 Task: Create a due date automation trigger when advanced on, 2 days after a card is due add dates due in between 1 and 5 working days at 11:00 AM.
Action: Mouse moved to (935, 281)
Screenshot: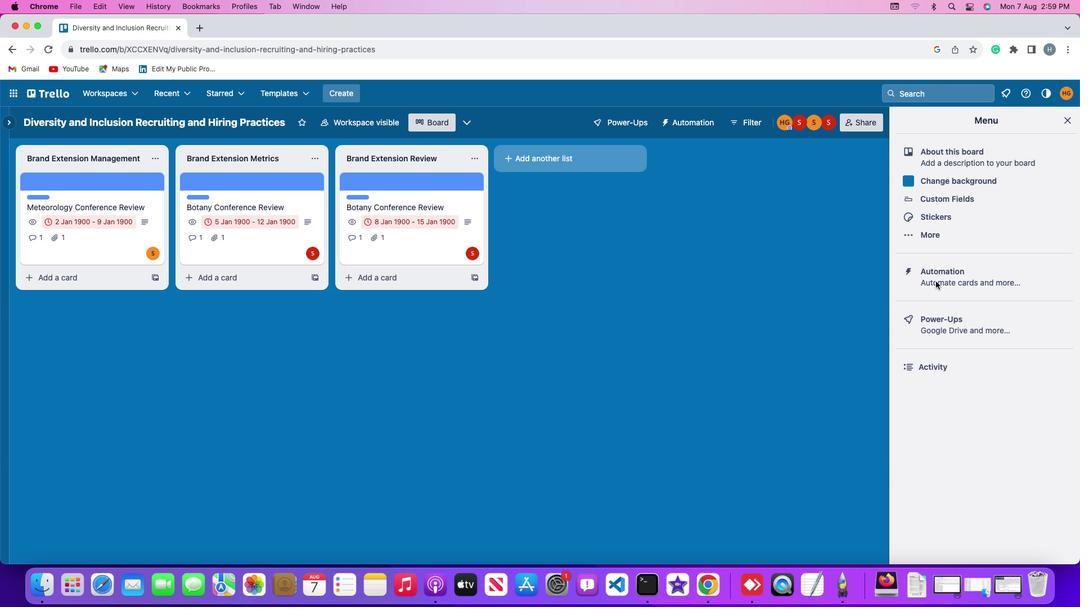 
Action: Mouse pressed left at (935, 281)
Screenshot: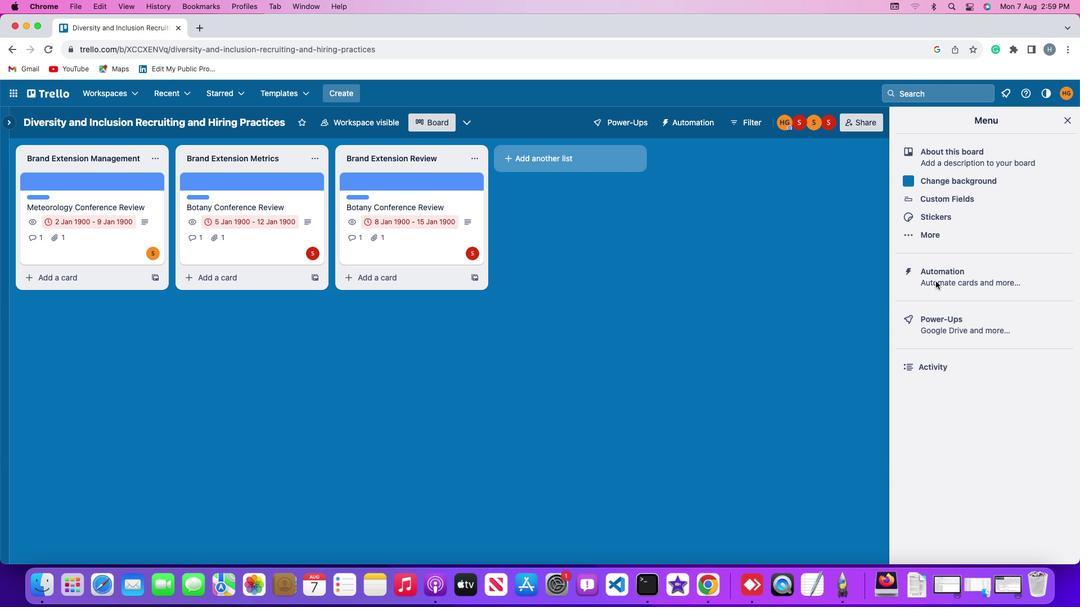 
Action: Mouse pressed left at (935, 281)
Screenshot: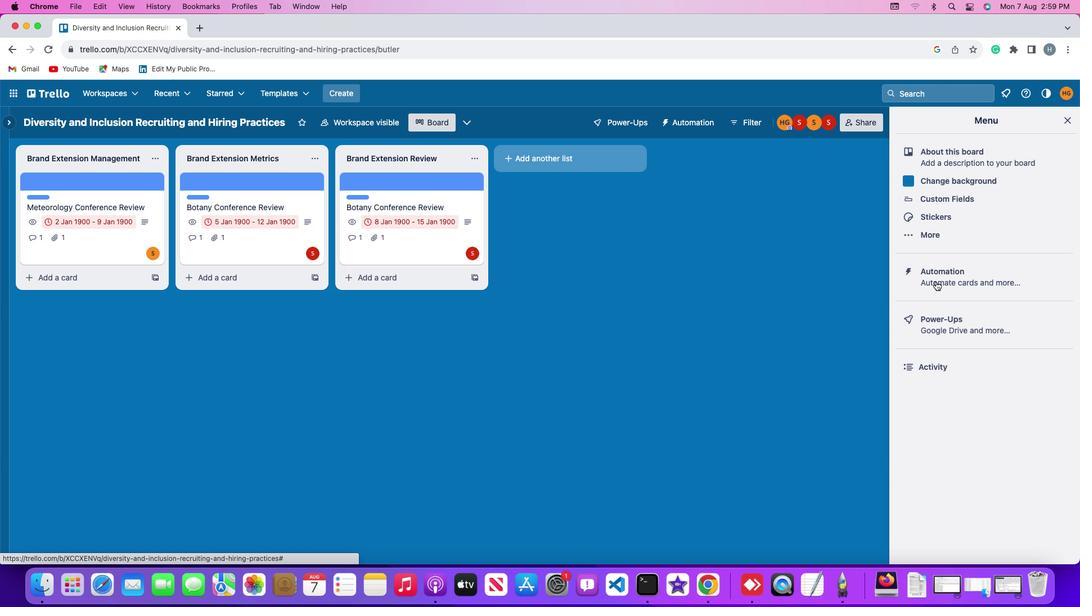 
Action: Mouse moved to (64, 263)
Screenshot: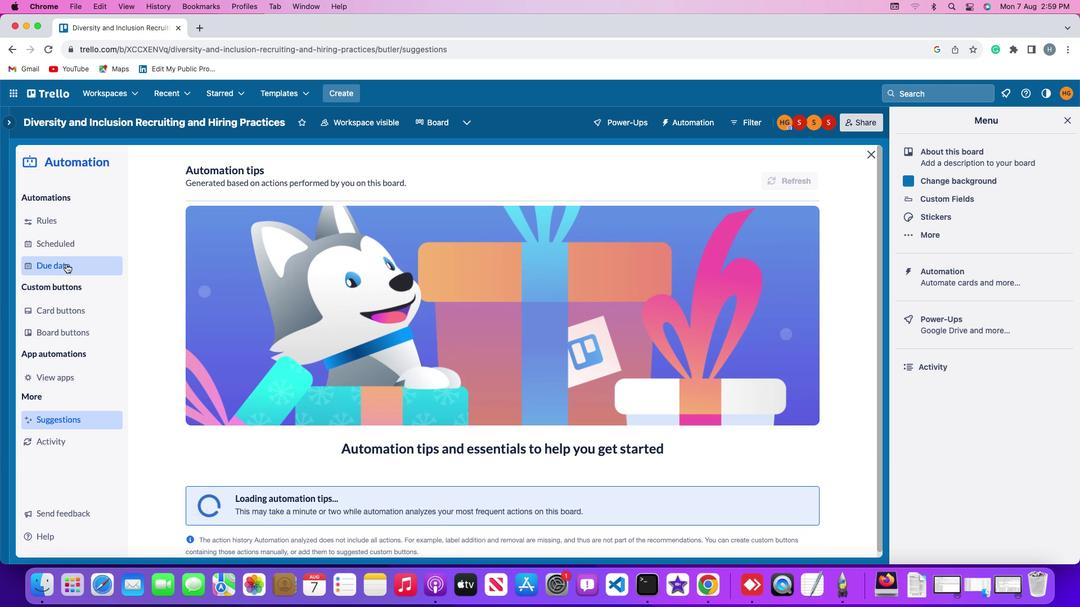 
Action: Mouse pressed left at (64, 263)
Screenshot: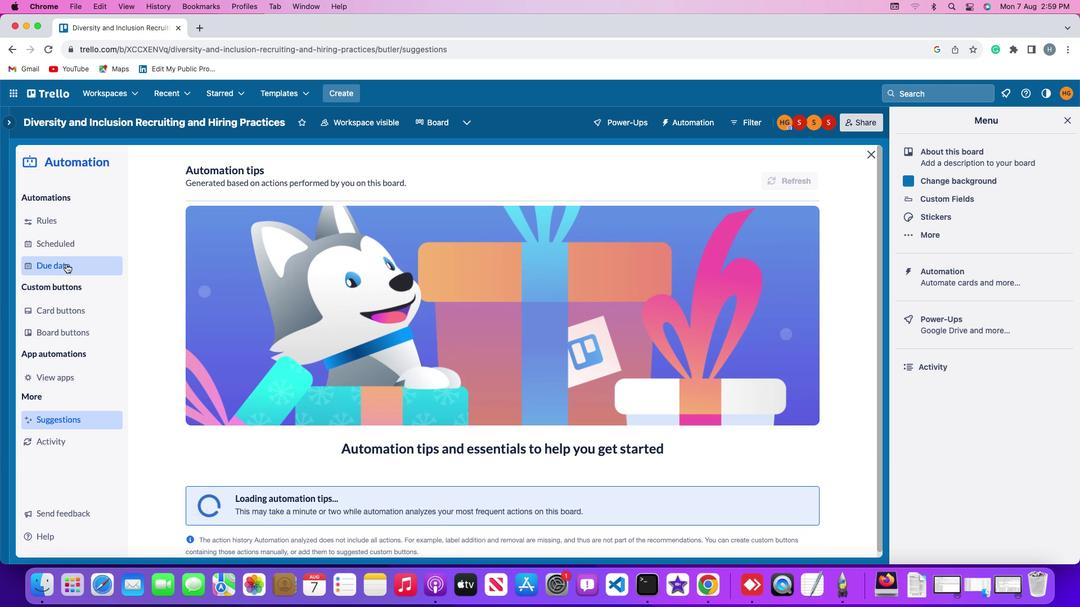 
Action: Mouse moved to (779, 173)
Screenshot: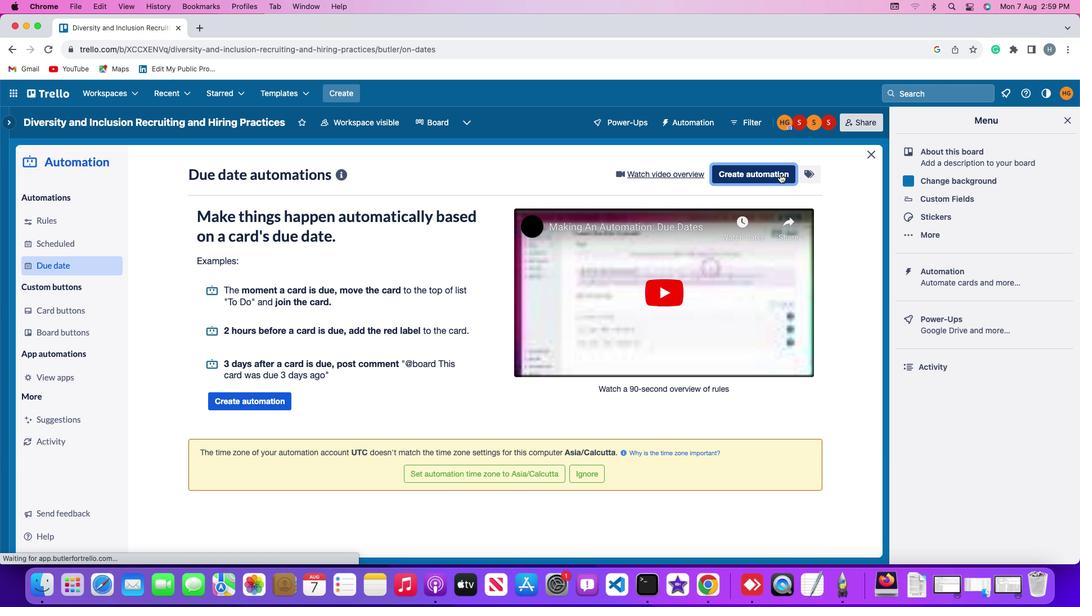
Action: Mouse pressed left at (779, 173)
Screenshot: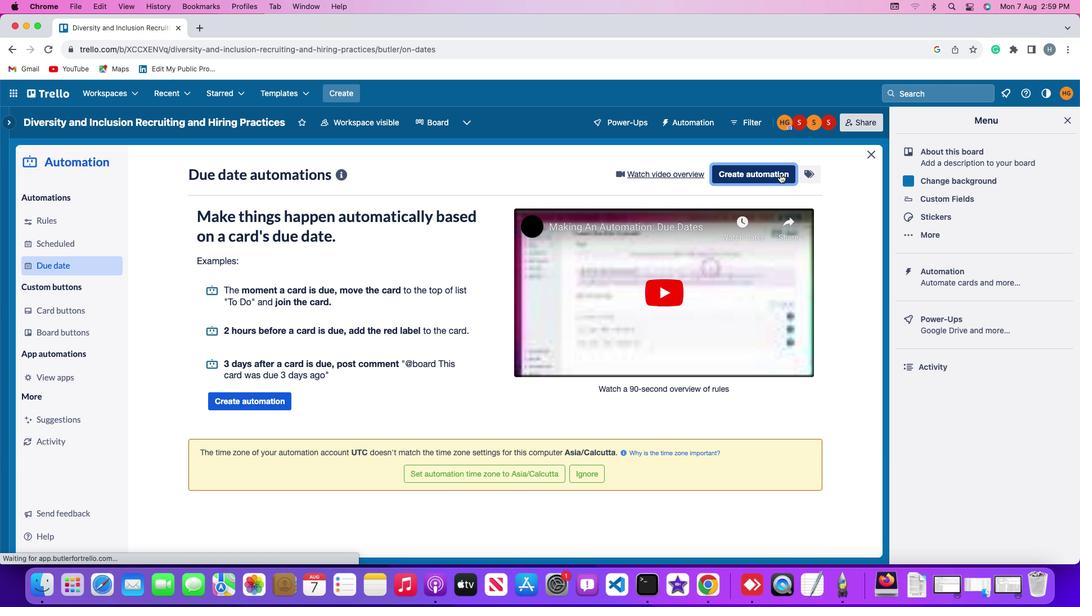 
Action: Mouse moved to (420, 288)
Screenshot: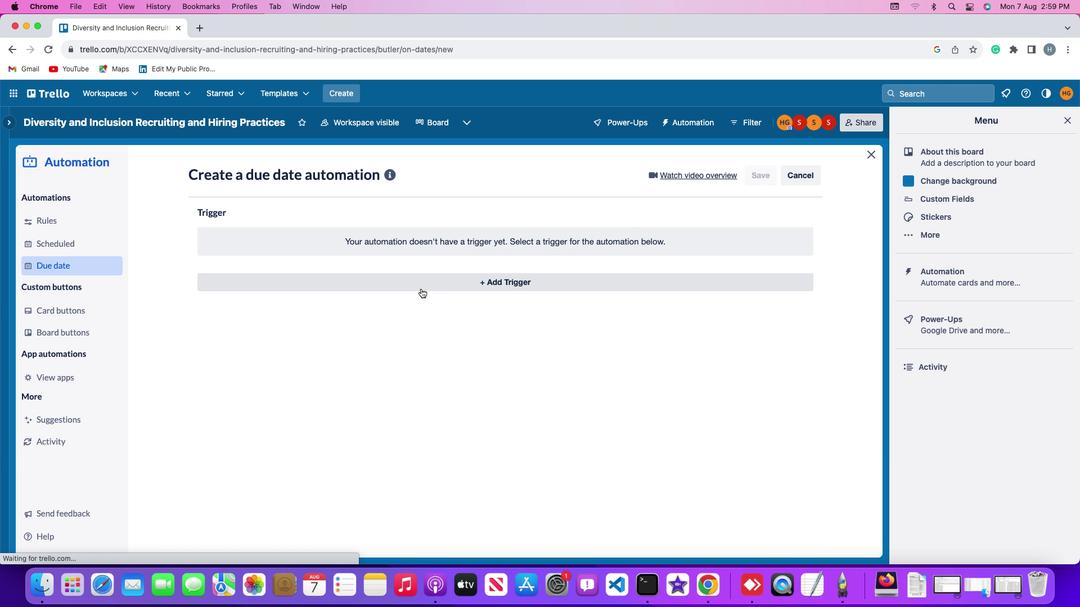 
Action: Mouse pressed left at (420, 288)
Screenshot: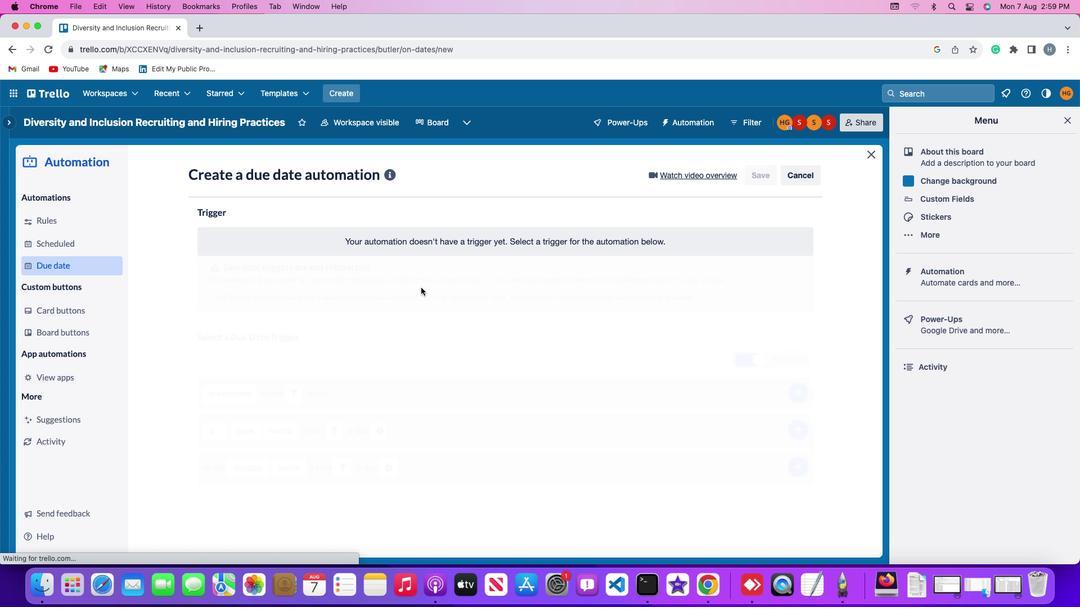
Action: Mouse moved to (220, 450)
Screenshot: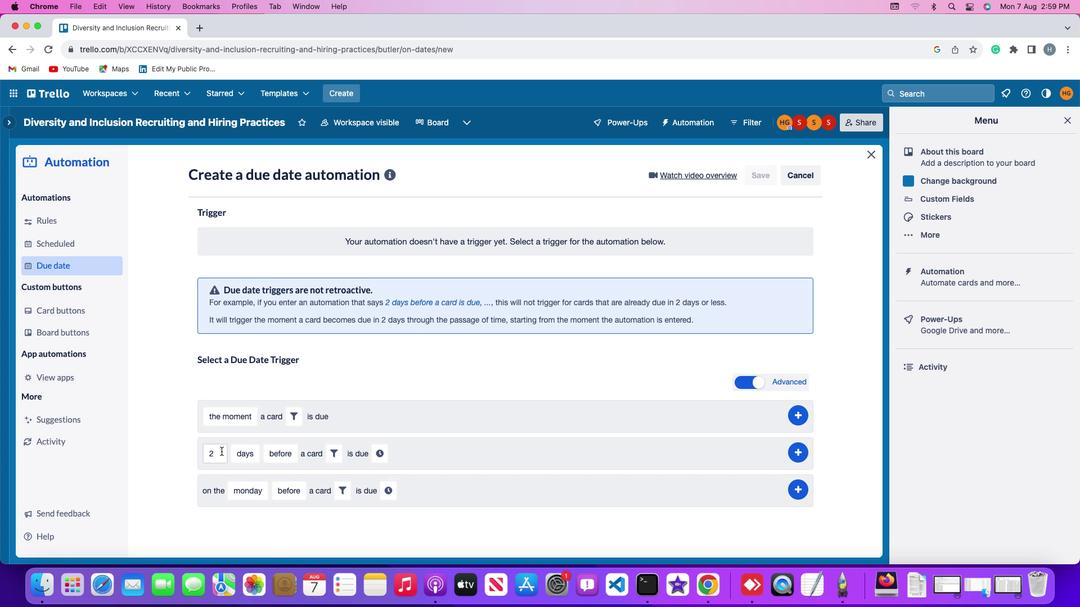 
Action: Mouse pressed left at (220, 450)
Screenshot: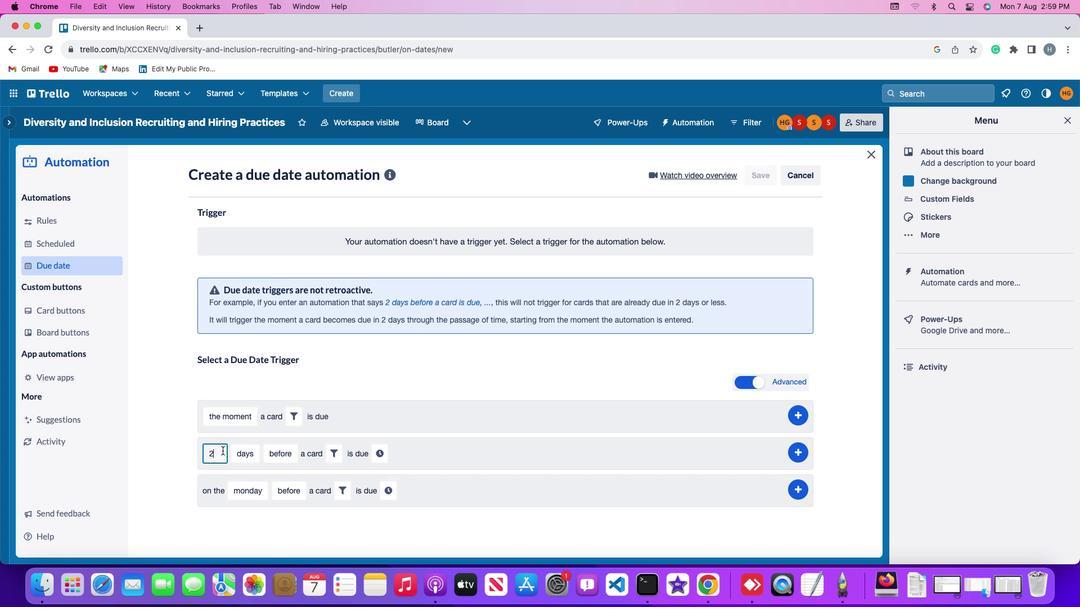 
Action: Mouse moved to (222, 450)
Screenshot: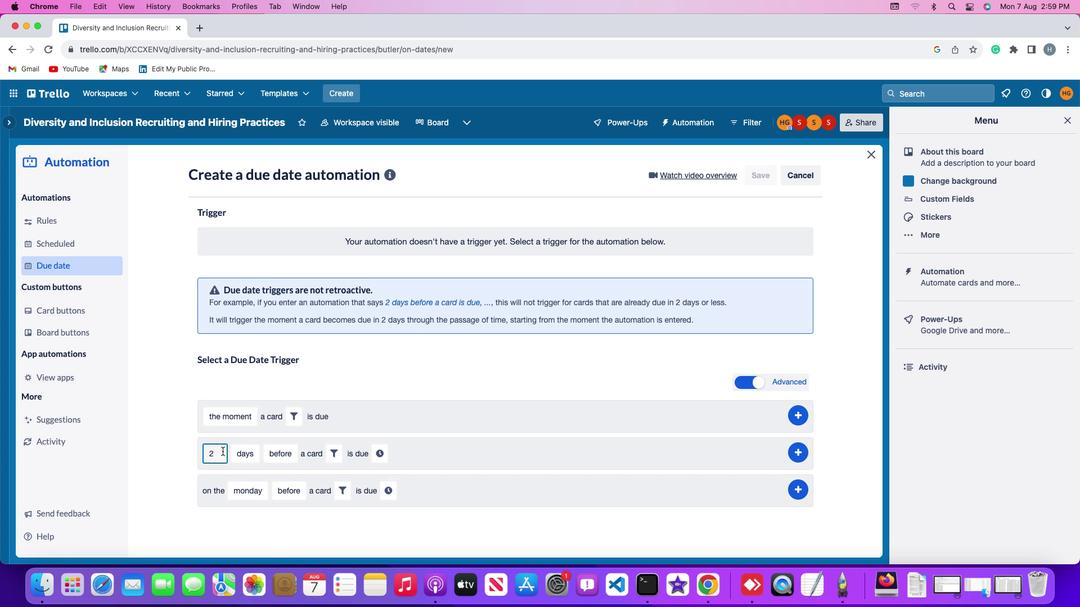 
Action: Key pressed Key.backspace
Screenshot: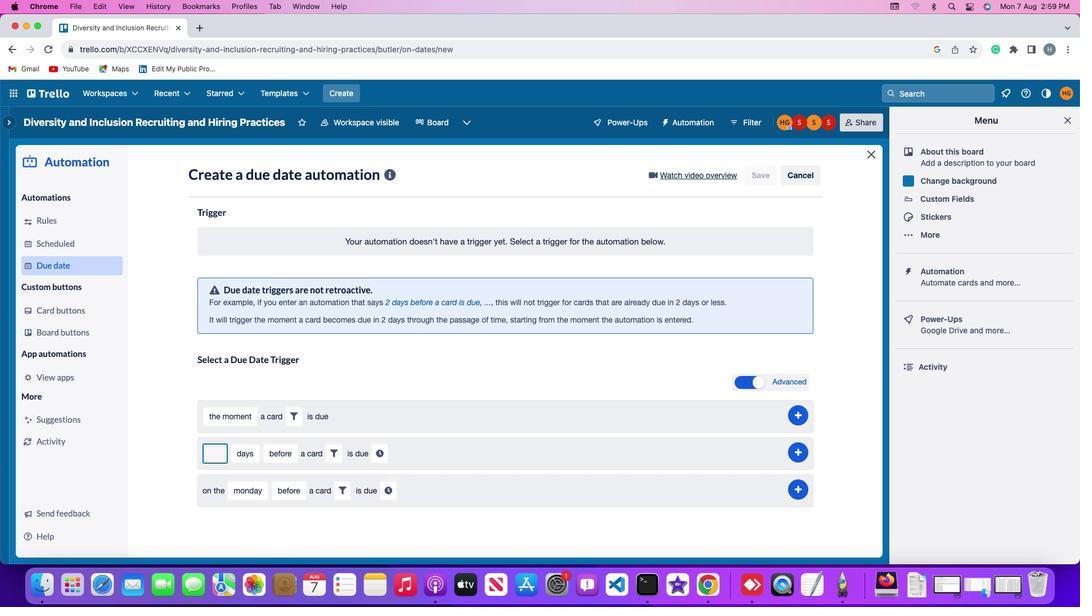 
Action: Mouse moved to (222, 450)
Screenshot: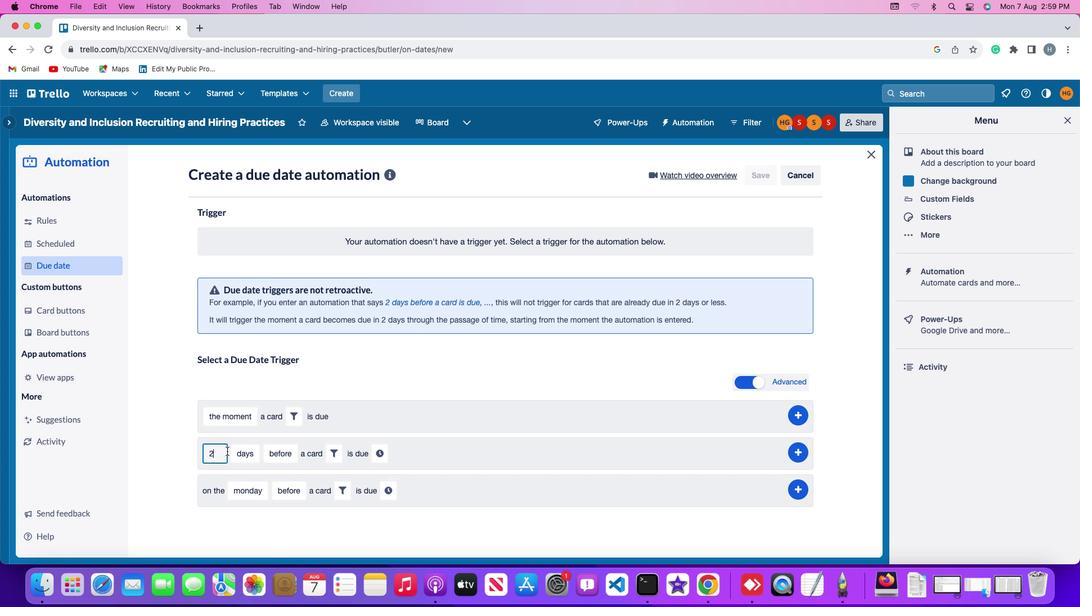 
Action: Key pressed '2'
Screenshot: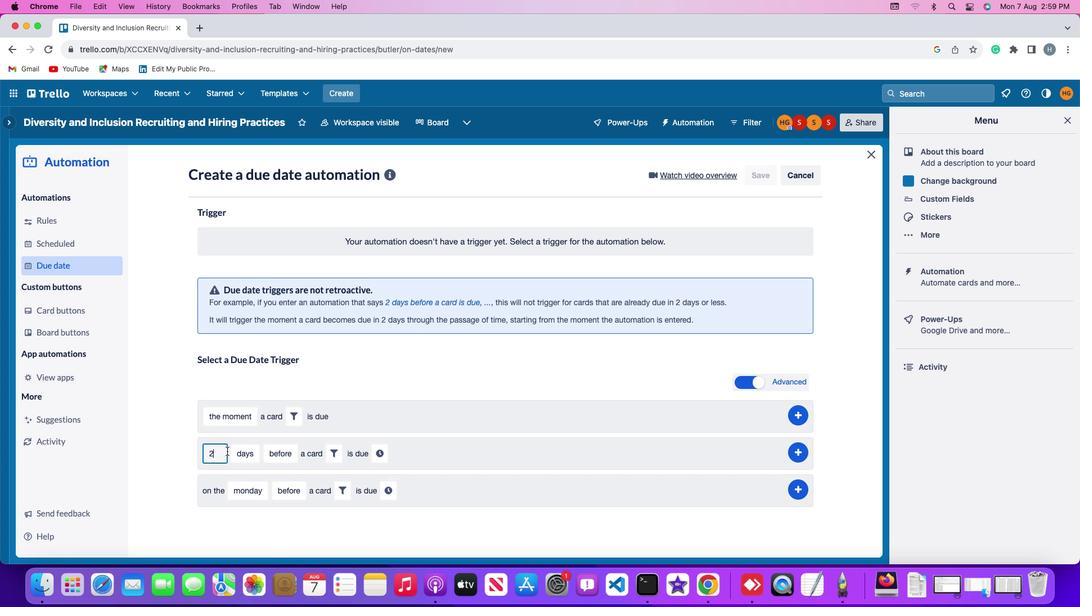 
Action: Mouse moved to (253, 452)
Screenshot: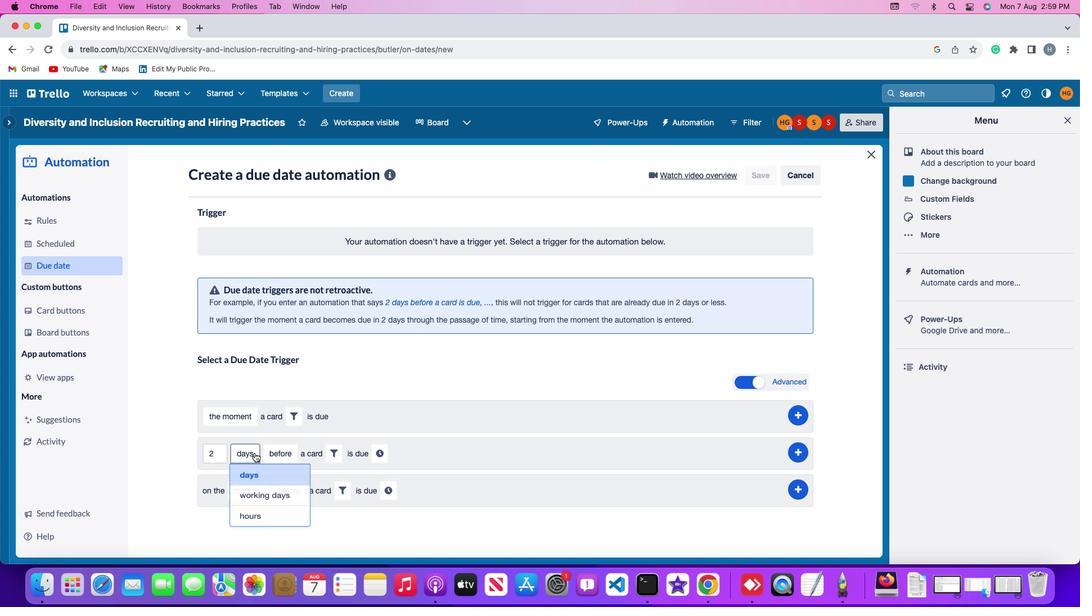 
Action: Mouse pressed left at (253, 452)
Screenshot: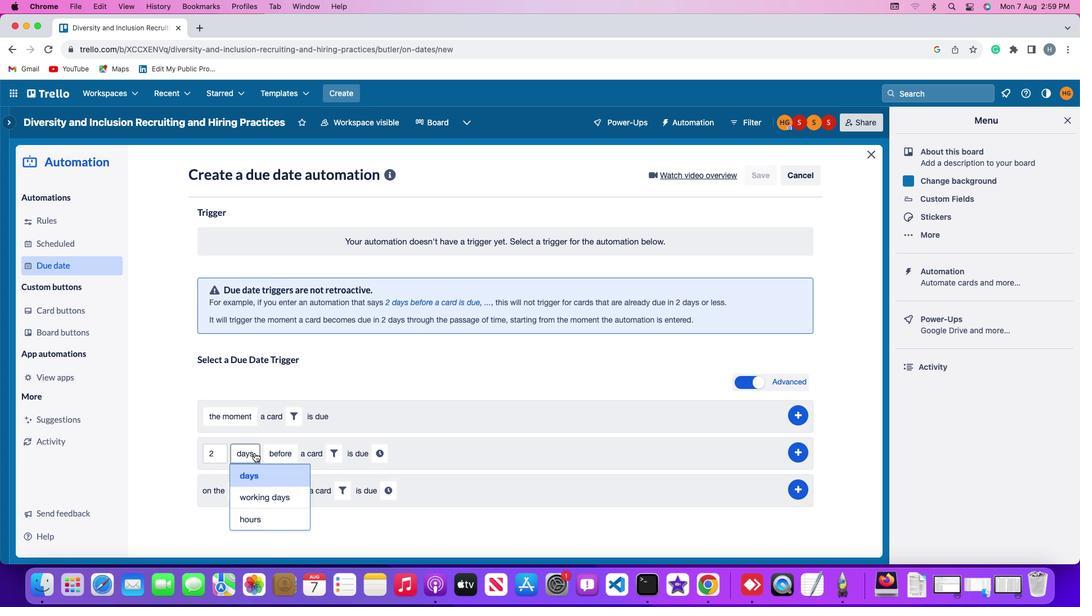 
Action: Mouse moved to (253, 472)
Screenshot: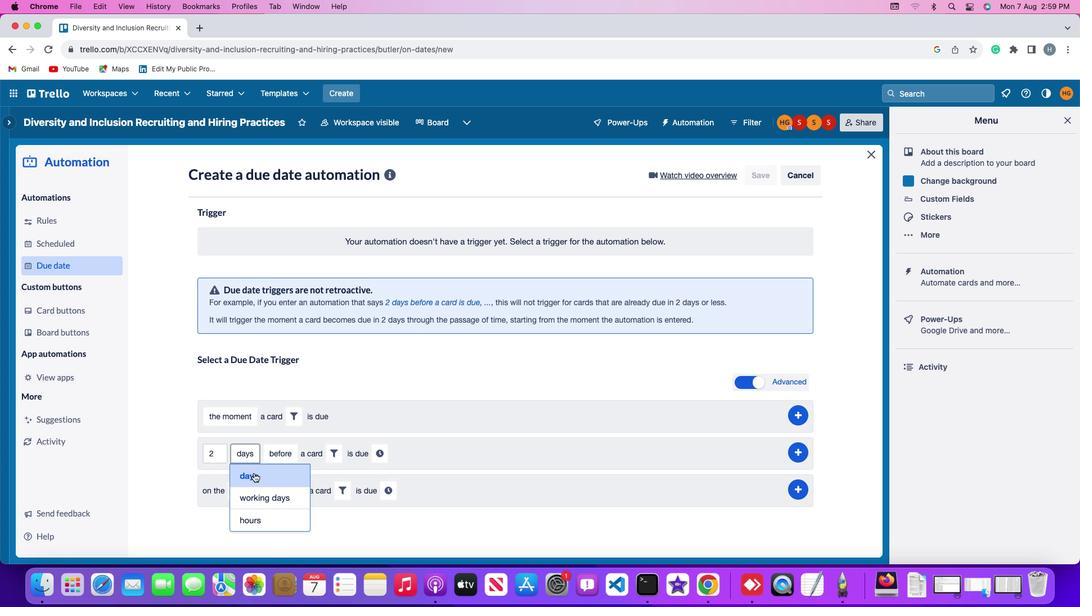 
Action: Mouse pressed left at (253, 472)
Screenshot: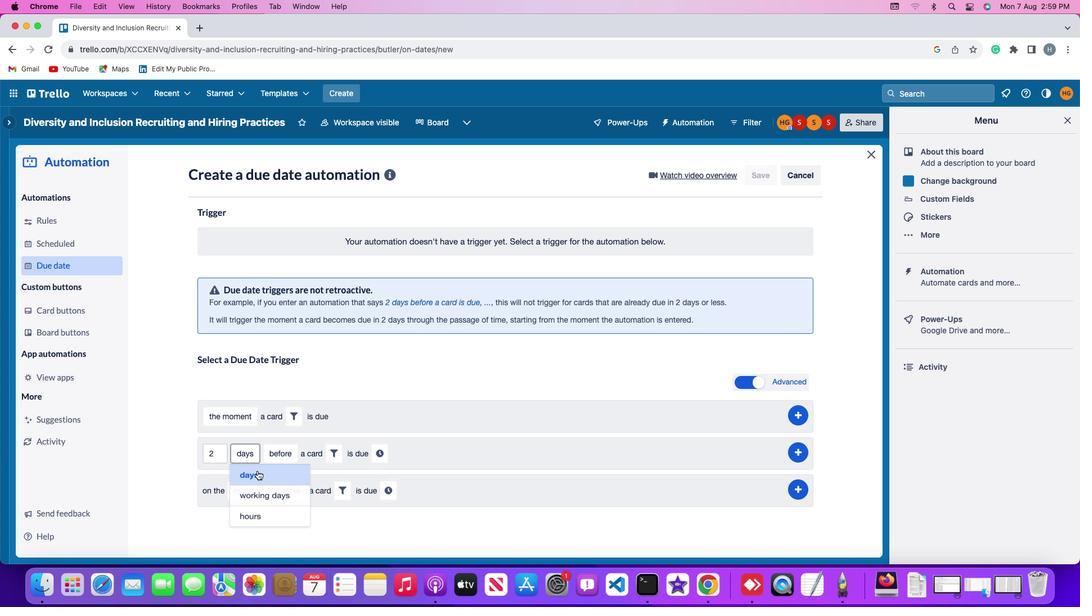 
Action: Mouse moved to (279, 450)
Screenshot: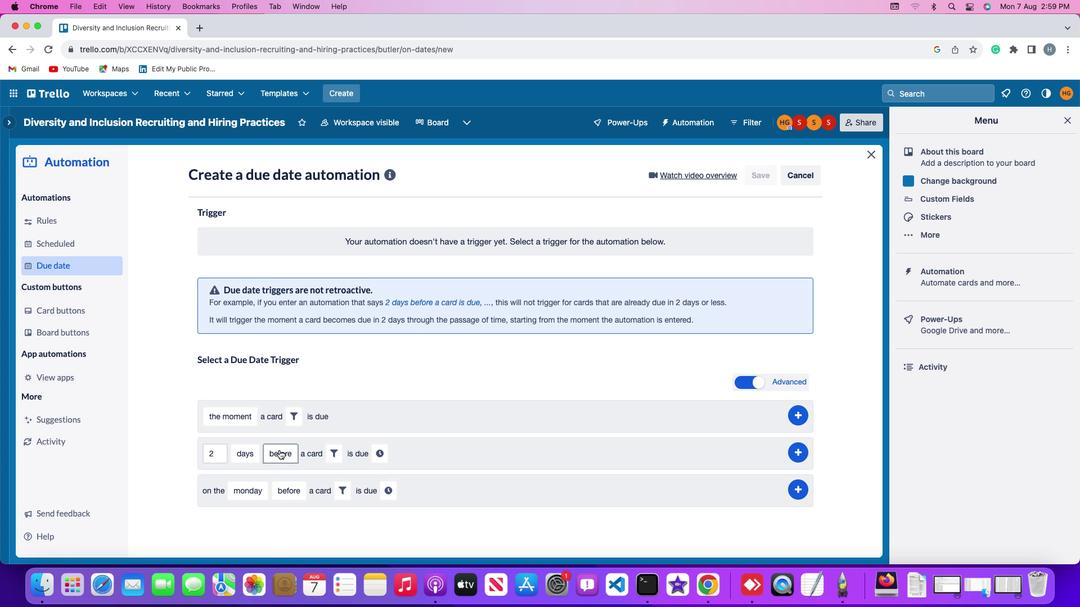 
Action: Mouse pressed left at (279, 450)
Screenshot: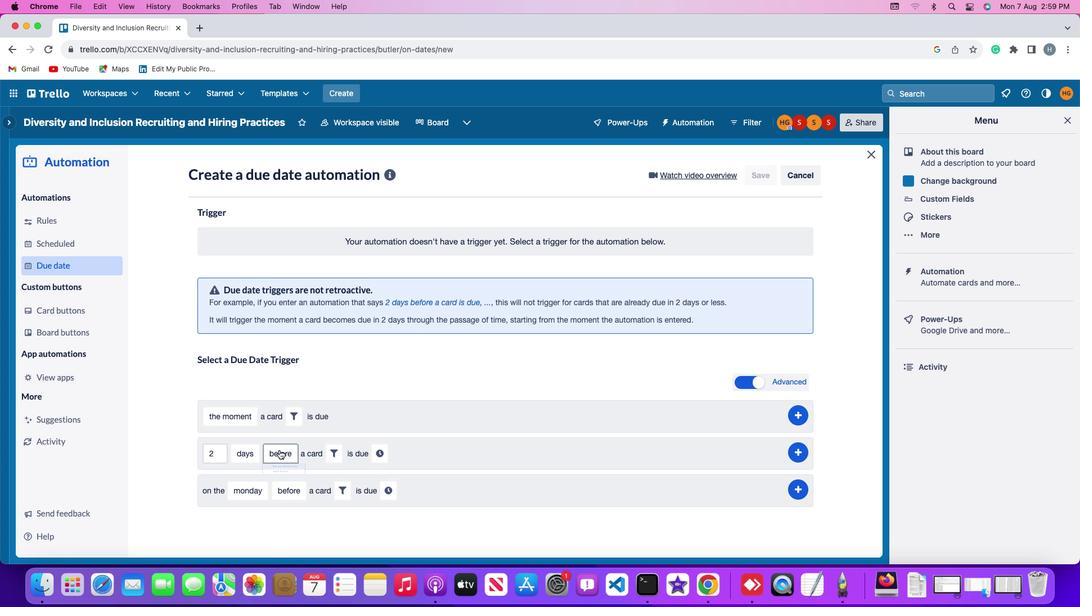 
Action: Mouse moved to (285, 495)
Screenshot: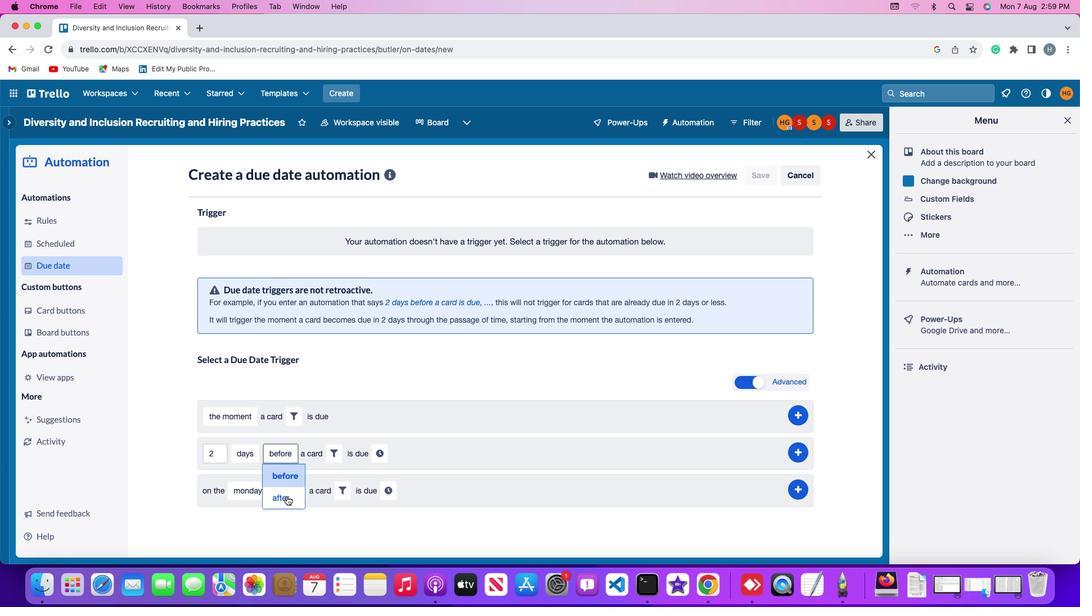 
Action: Mouse pressed left at (285, 495)
Screenshot: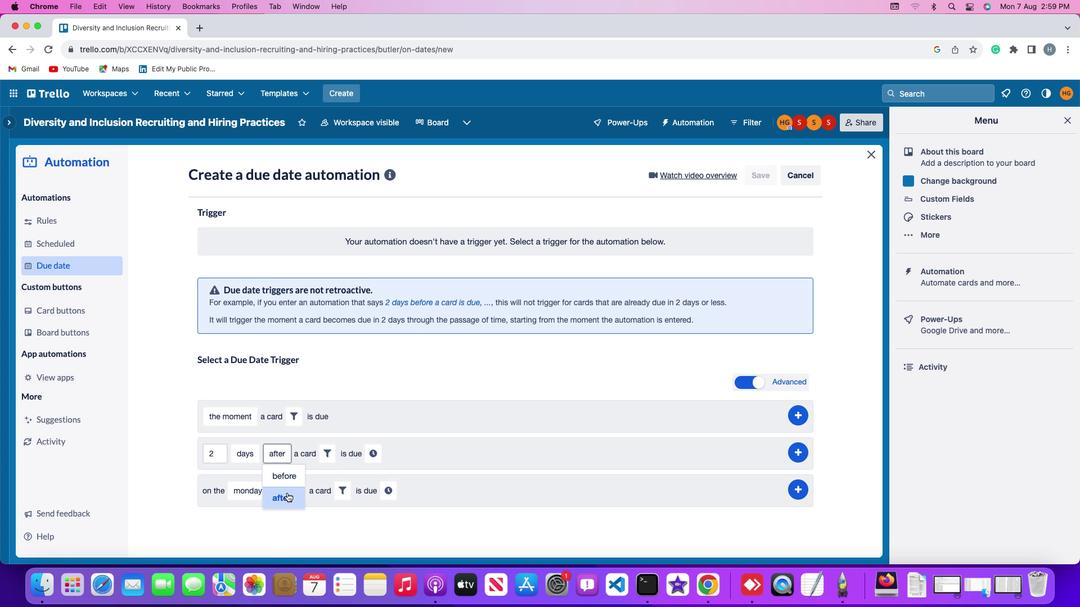 
Action: Mouse moved to (328, 453)
Screenshot: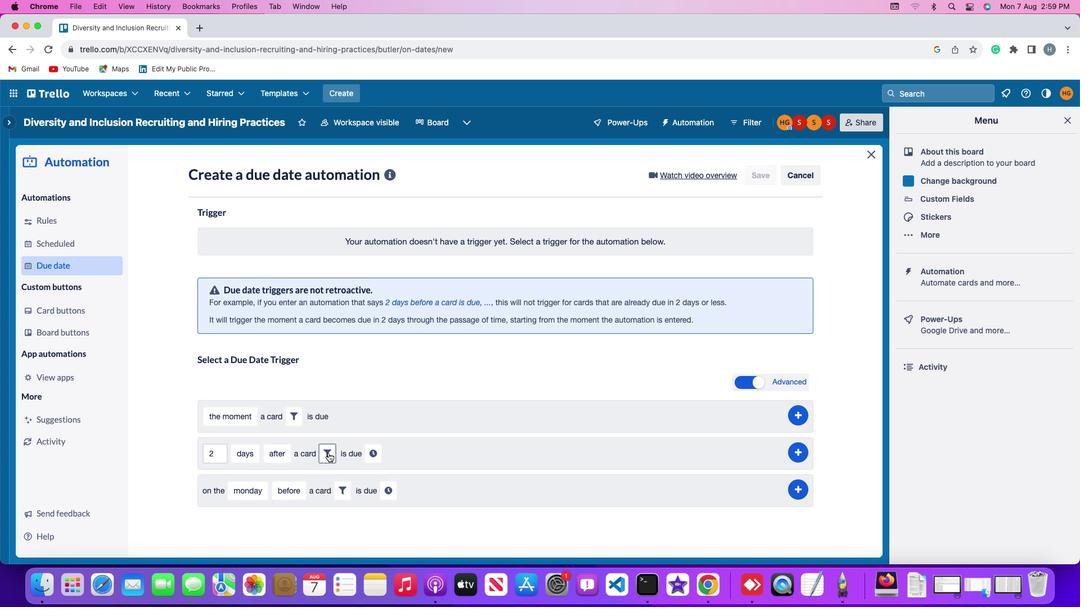 
Action: Mouse pressed left at (328, 453)
Screenshot: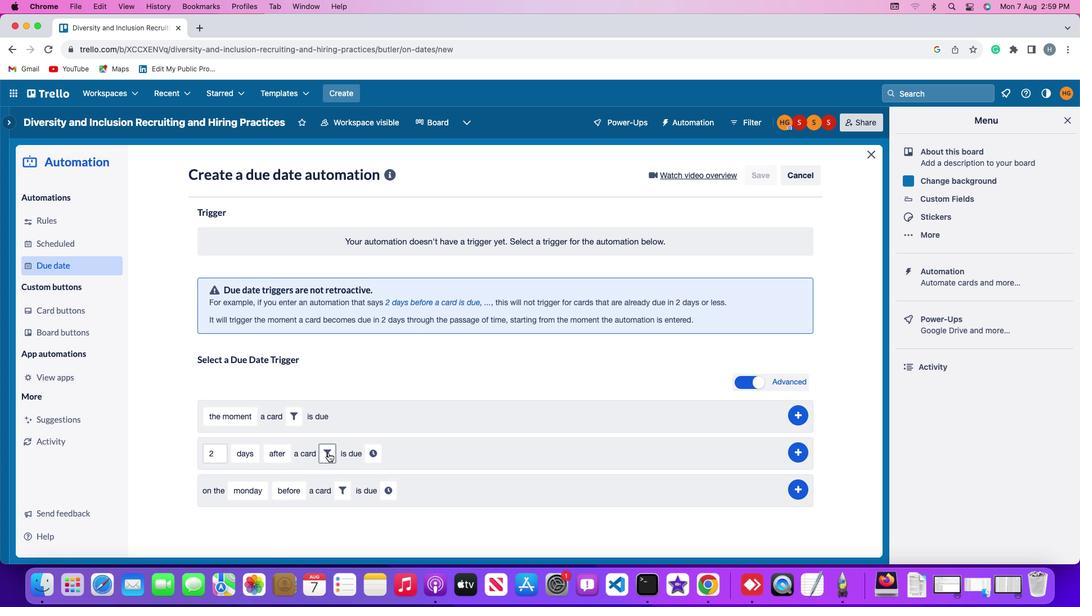 
Action: Mouse moved to (395, 486)
Screenshot: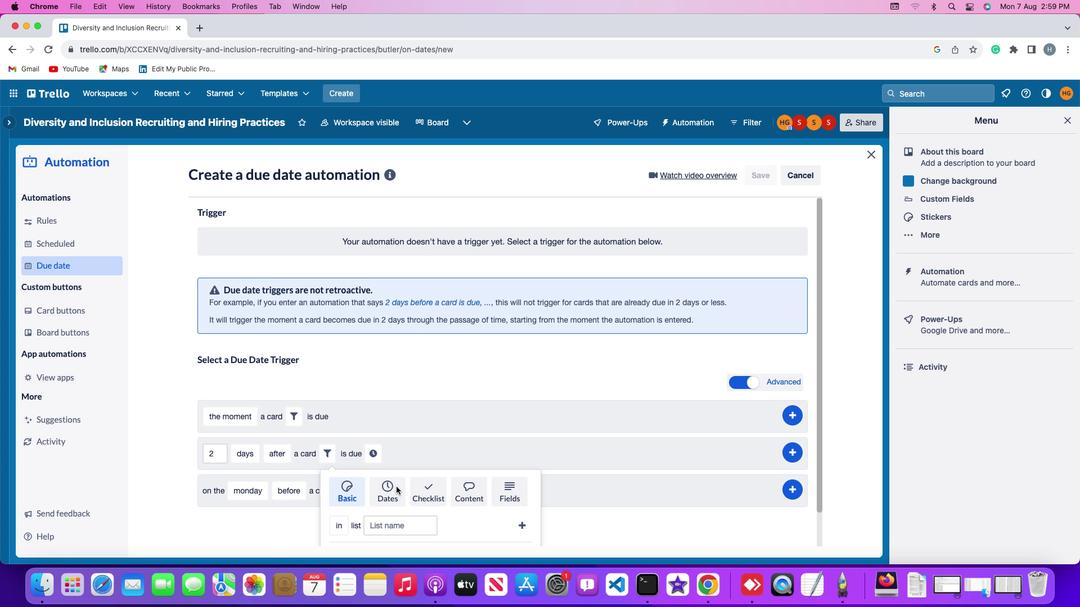 
Action: Mouse pressed left at (395, 486)
Screenshot: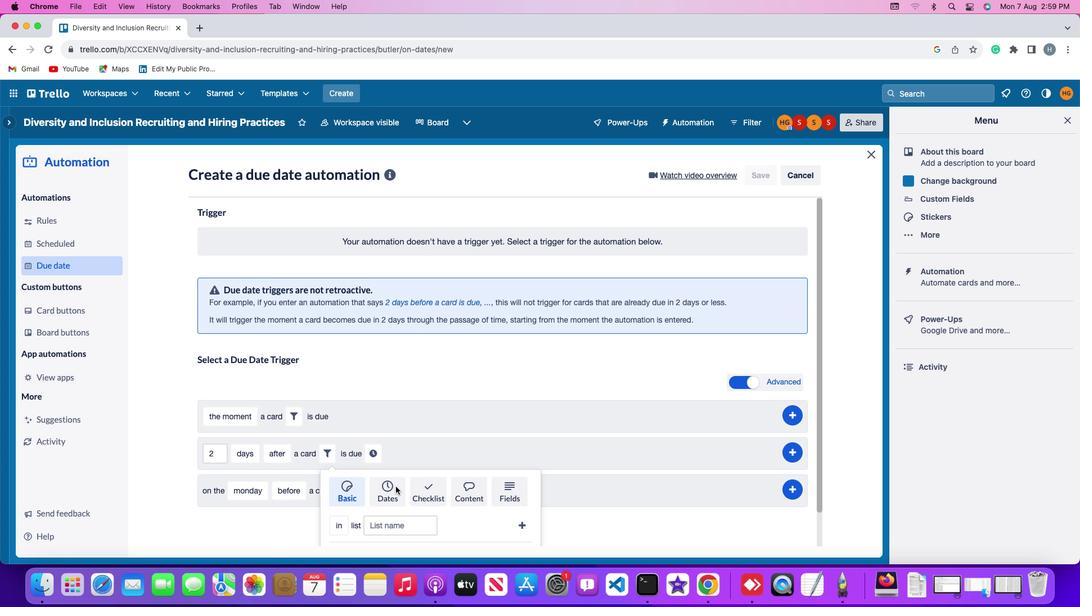
Action: Mouse moved to (338, 494)
Screenshot: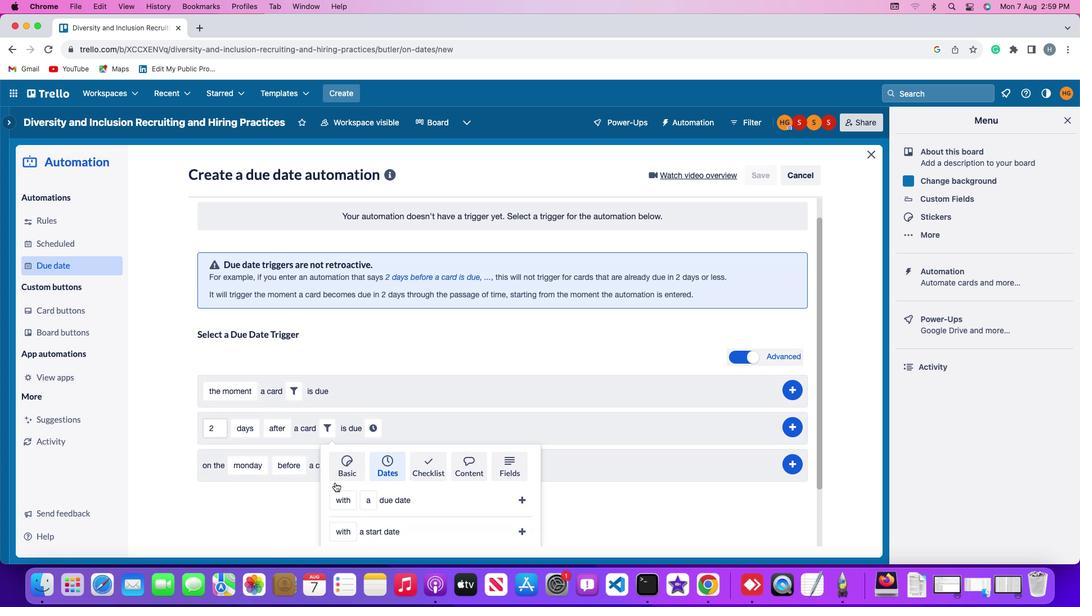 
Action: Mouse scrolled (338, 494) with delta (0, 0)
Screenshot: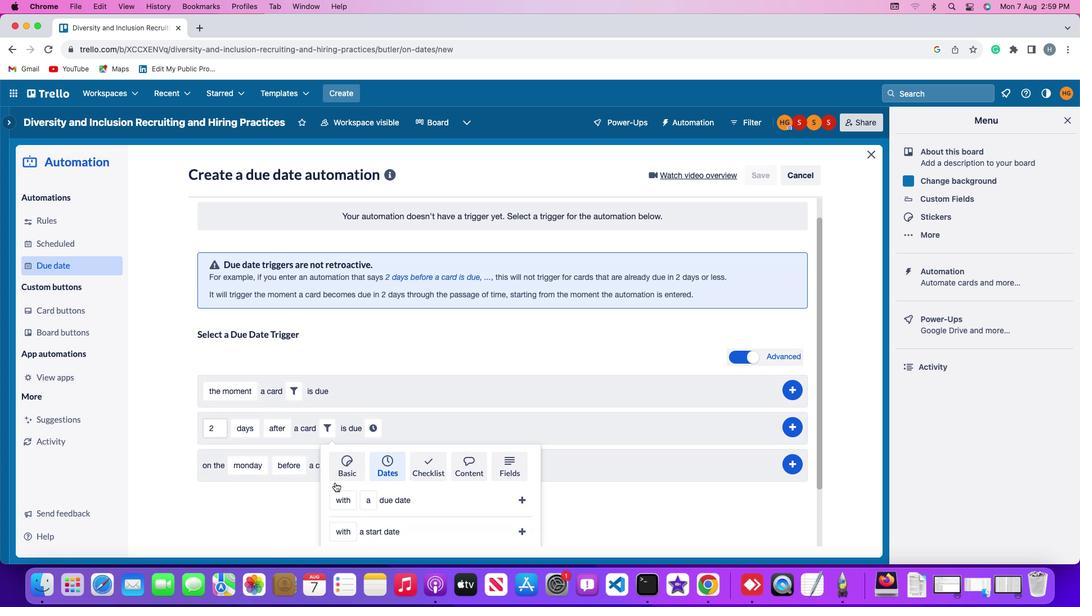 
Action: Mouse moved to (338, 494)
Screenshot: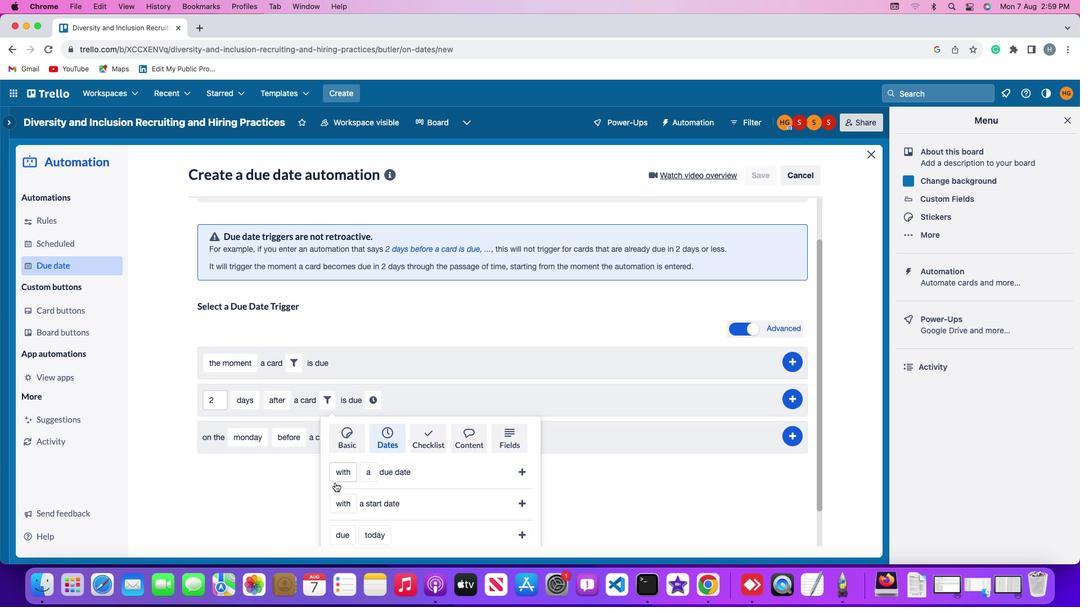 
Action: Mouse scrolled (338, 494) with delta (0, 0)
Screenshot: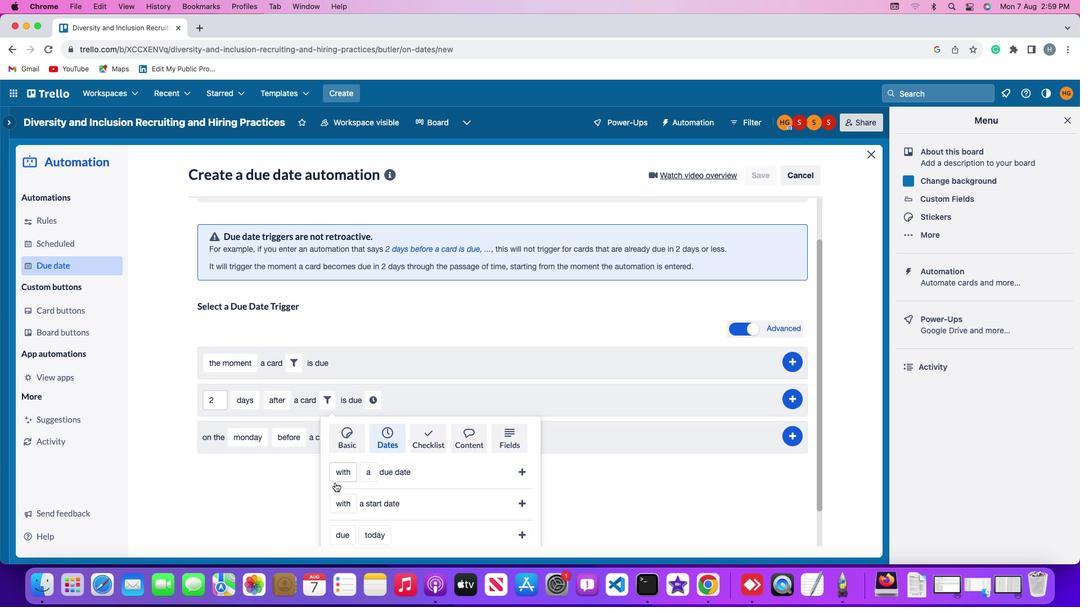 
Action: Mouse moved to (338, 493)
Screenshot: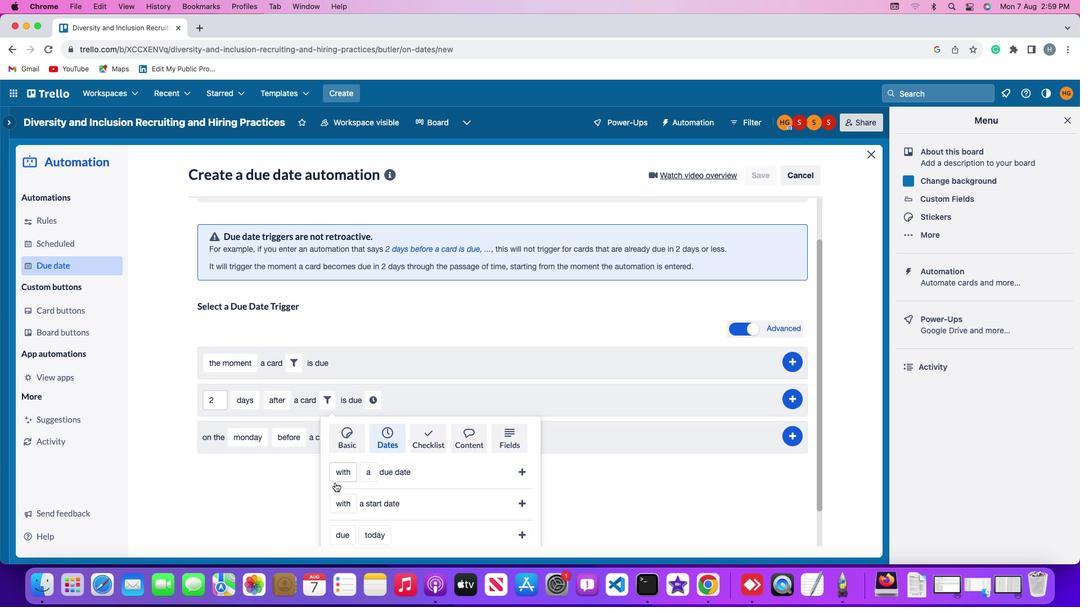 
Action: Mouse scrolled (338, 493) with delta (0, -1)
Screenshot: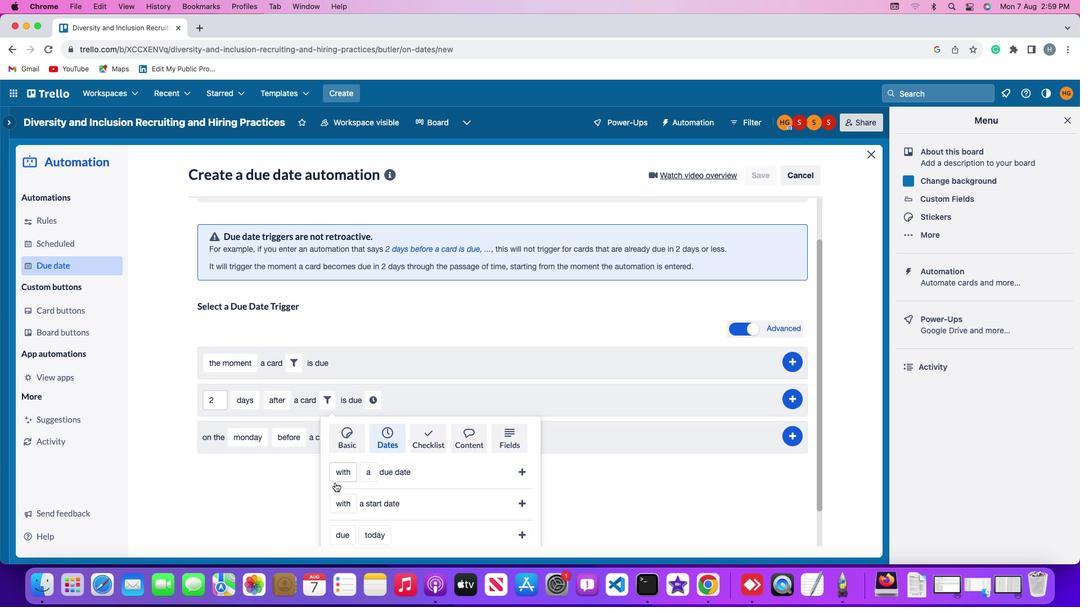 
Action: Mouse moved to (337, 491)
Screenshot: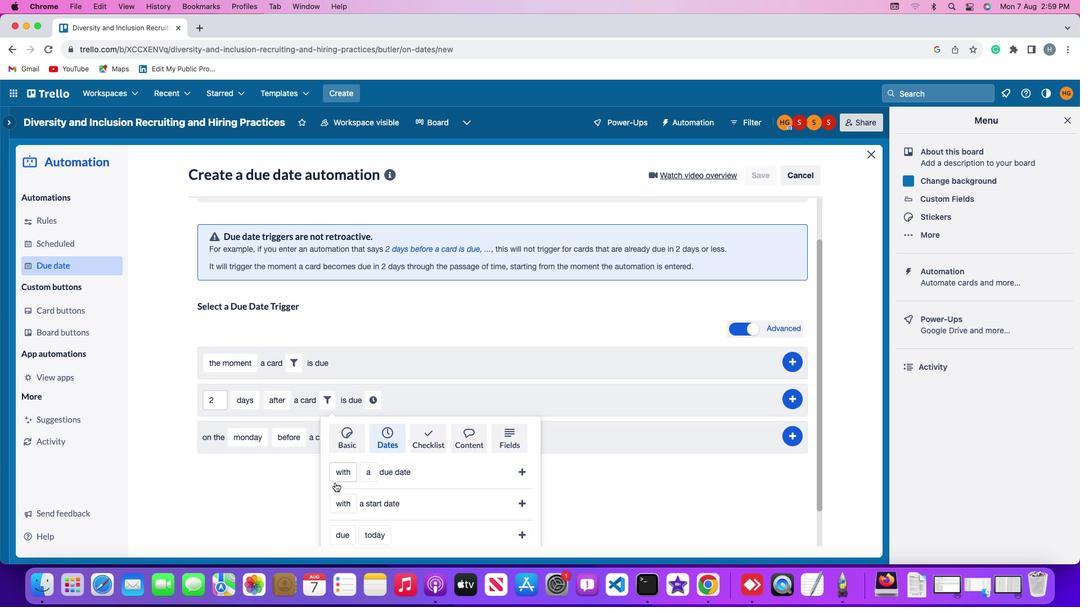
Action: Mouse scrolled (337, 491) with delta (0, -2)
Screenshot: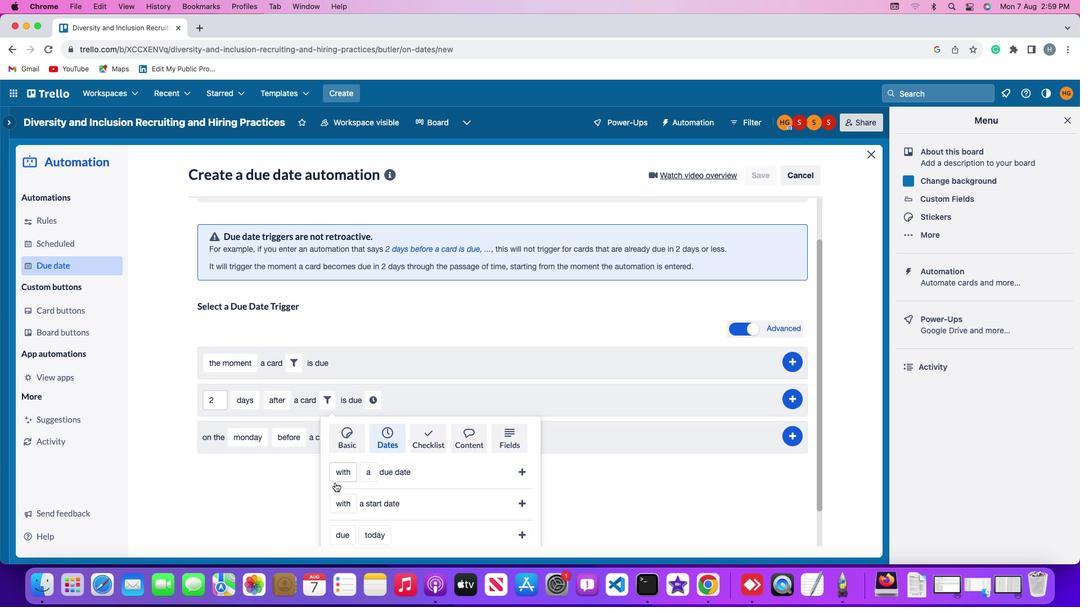 
Action: Mouse moved to (336, 486)
Screenshot: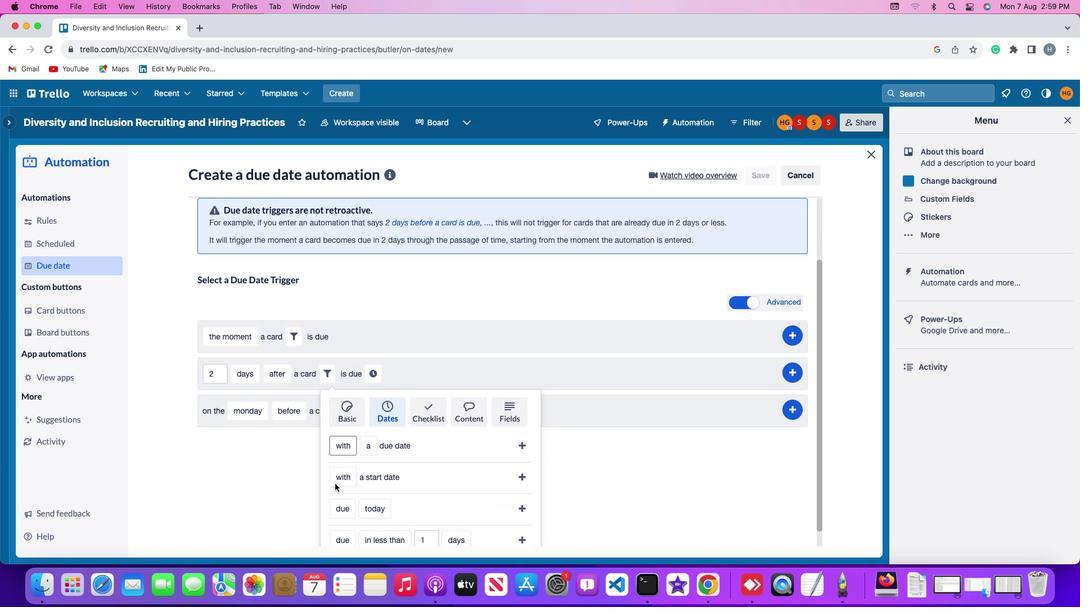 
Action: Mouse scrolled (336, 486) with delta (0, -3)
Screenshot: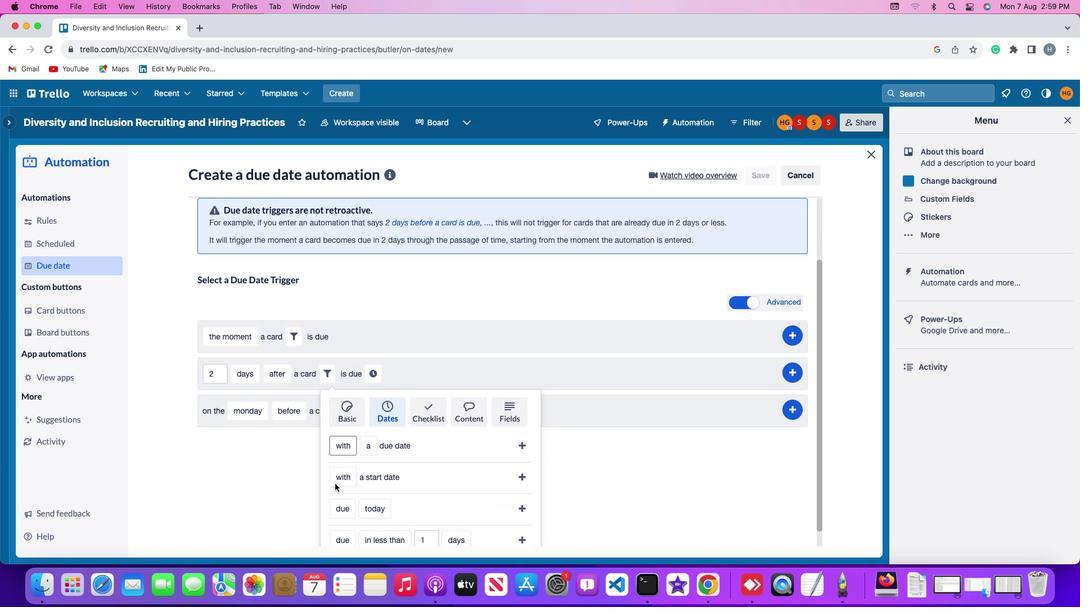 
Action: Mouse moved to (334, 482)
Screenshot: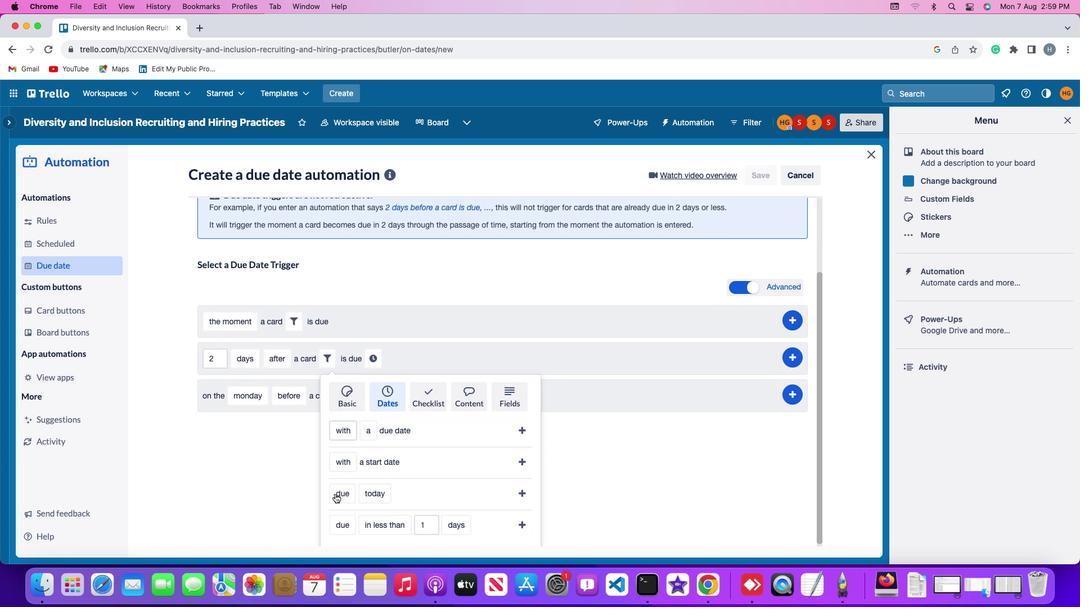 
Action: Mouse scrolled (334, 482) with delta (0, -3)
Screenshot: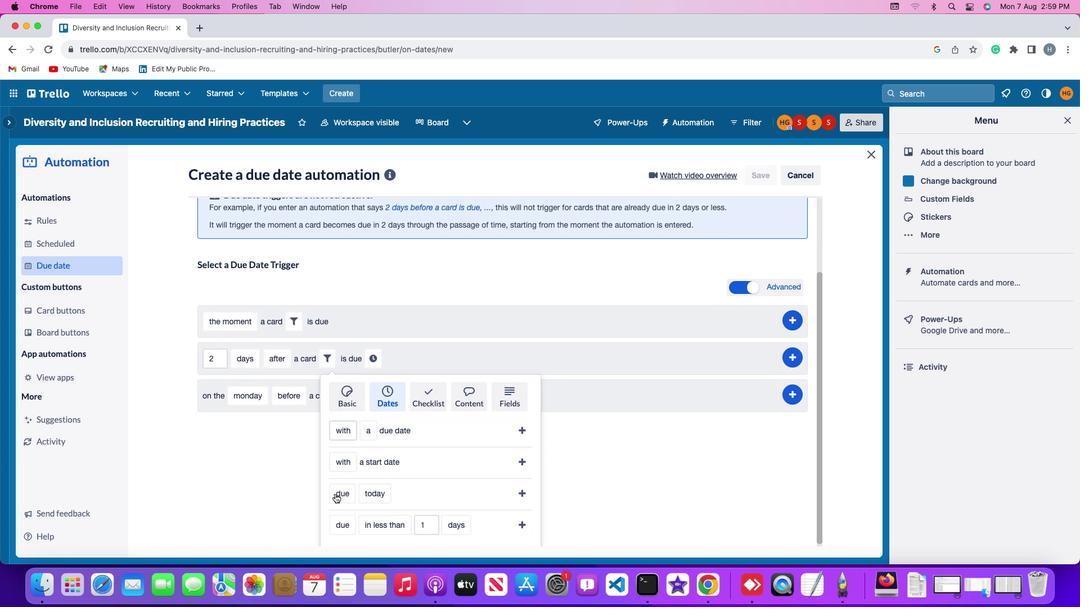 
Action: Mouse moved to (337, 520)
Screenshot: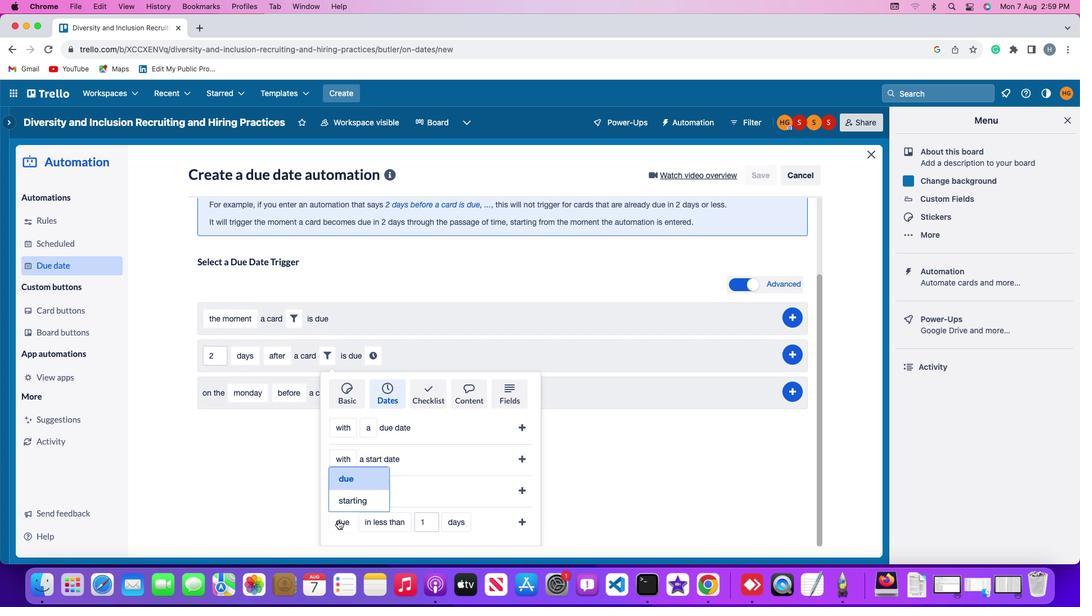 
Action: Mouse pressed left at (337, 520)
Screenshot: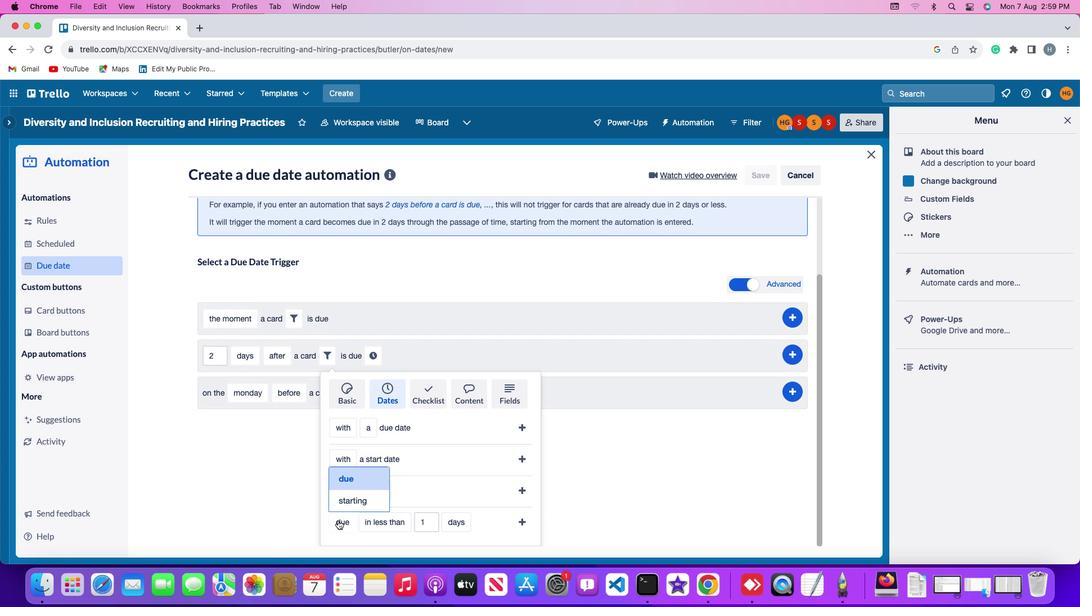 
Action: Mouse moved to (354, 475)
Screenshot: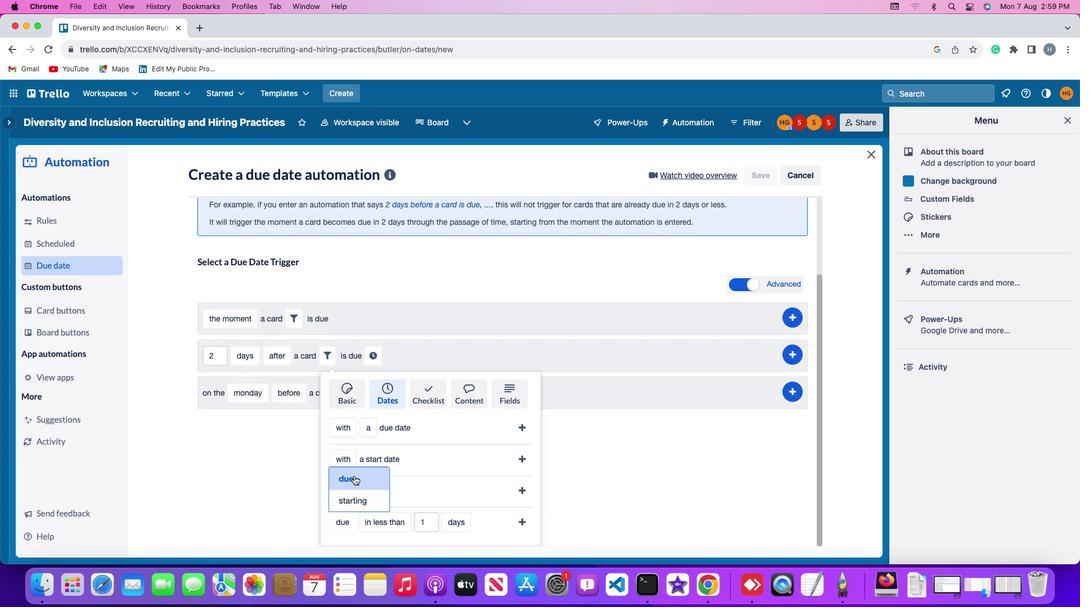 
Action: Mouse pressed left at (354, 475)
Screenshot: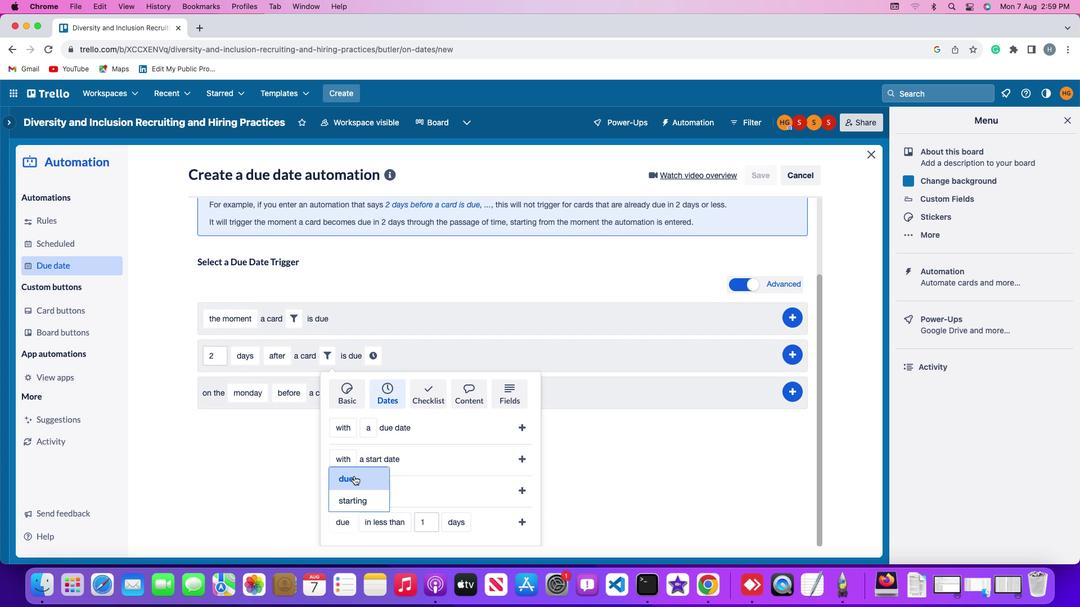 
Action: Mouse moved to (386, 520)
Screenshot: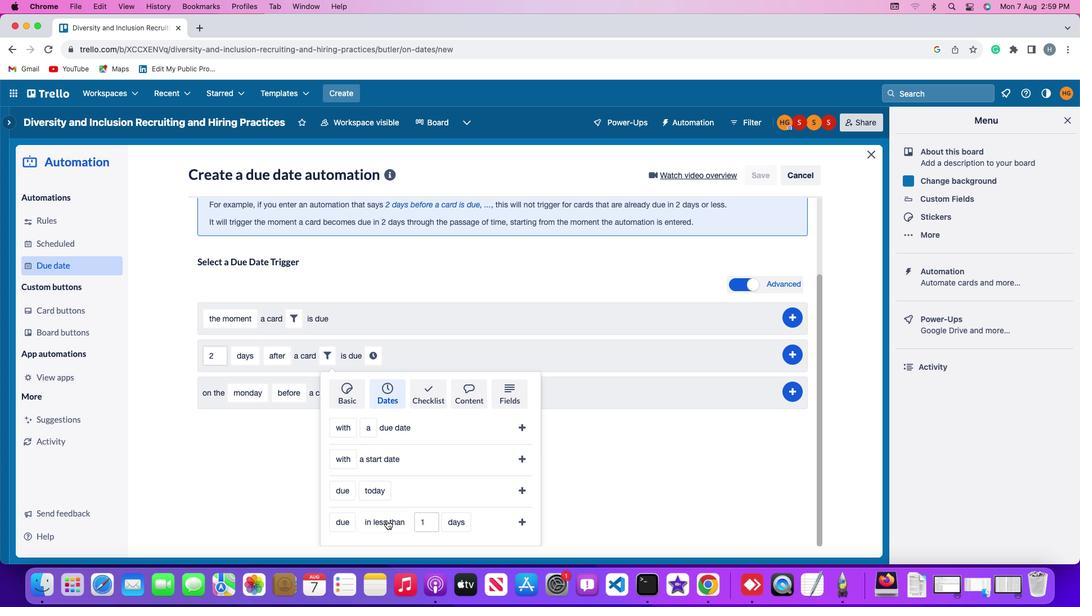 
Action: Mouse pressed left at (386, 520)
Screenshot: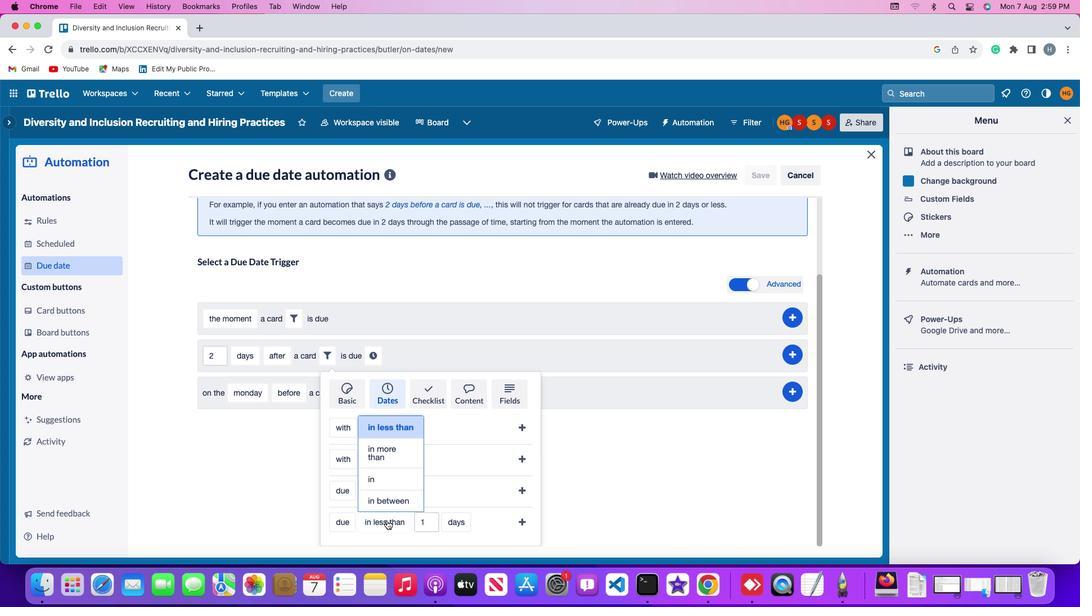 
Action: Mouse moved to (388, 497)
Screenshot: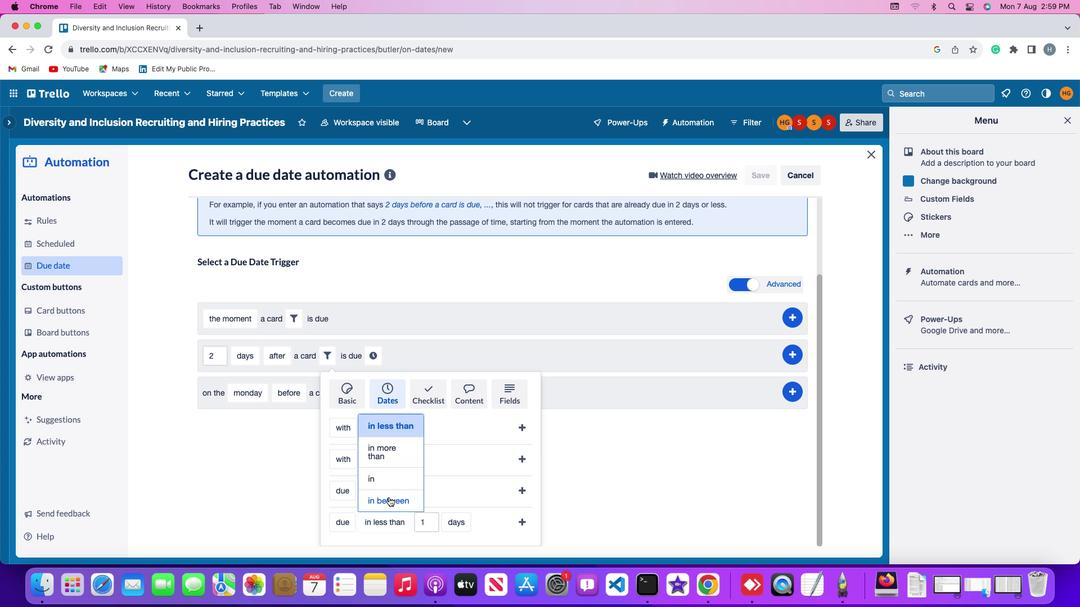 
Action: Mouse pressed left at (388, 497)
Screenshot: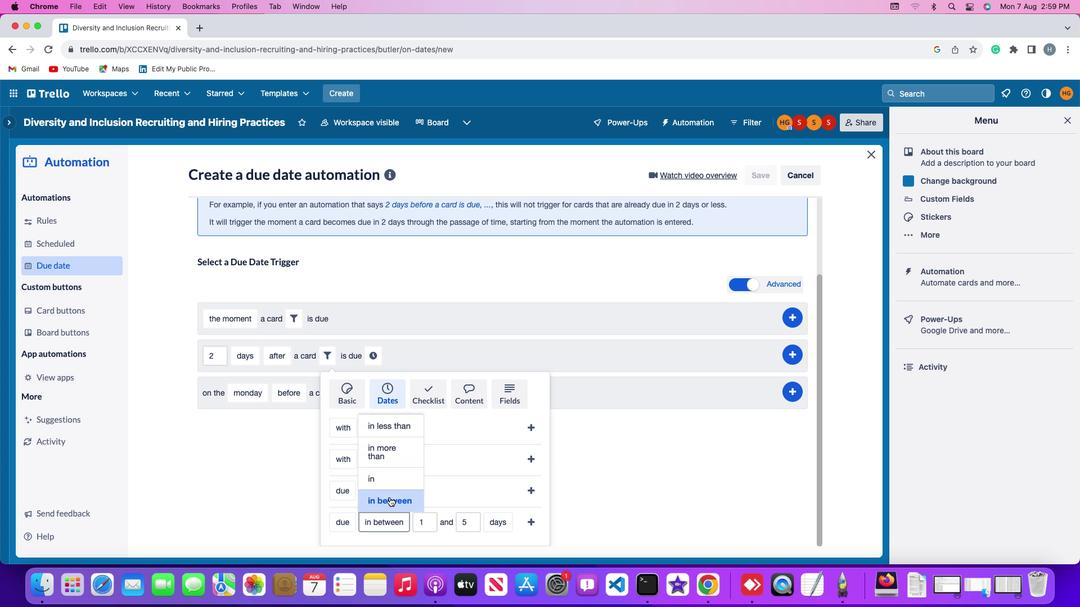 
Action: Mouse moved to (426, 519)
Screenshot: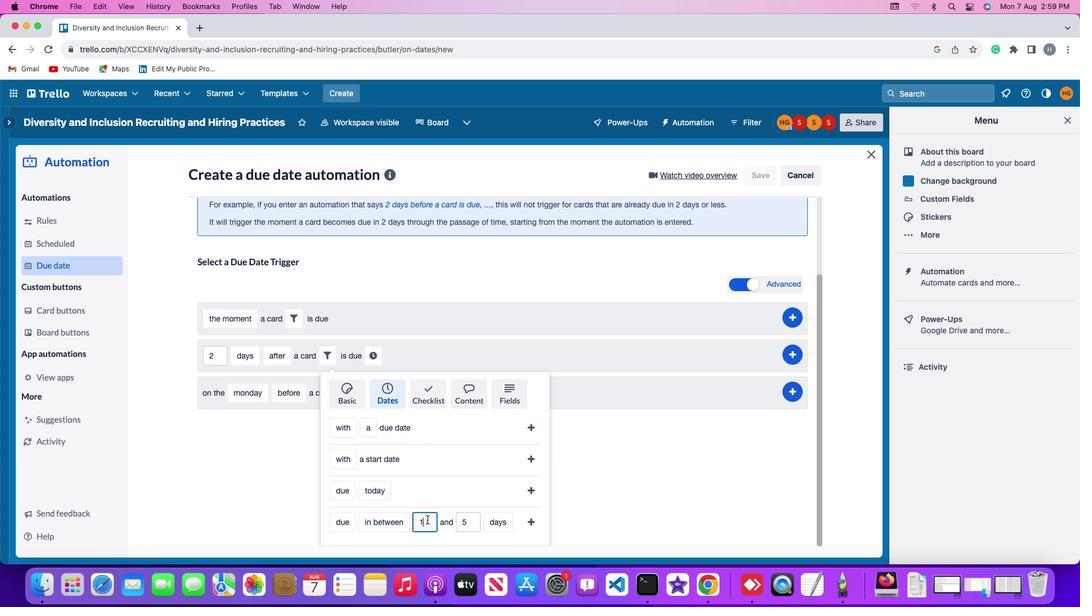 
Action: Mouse pressed left at (426, 519)
Screenshot: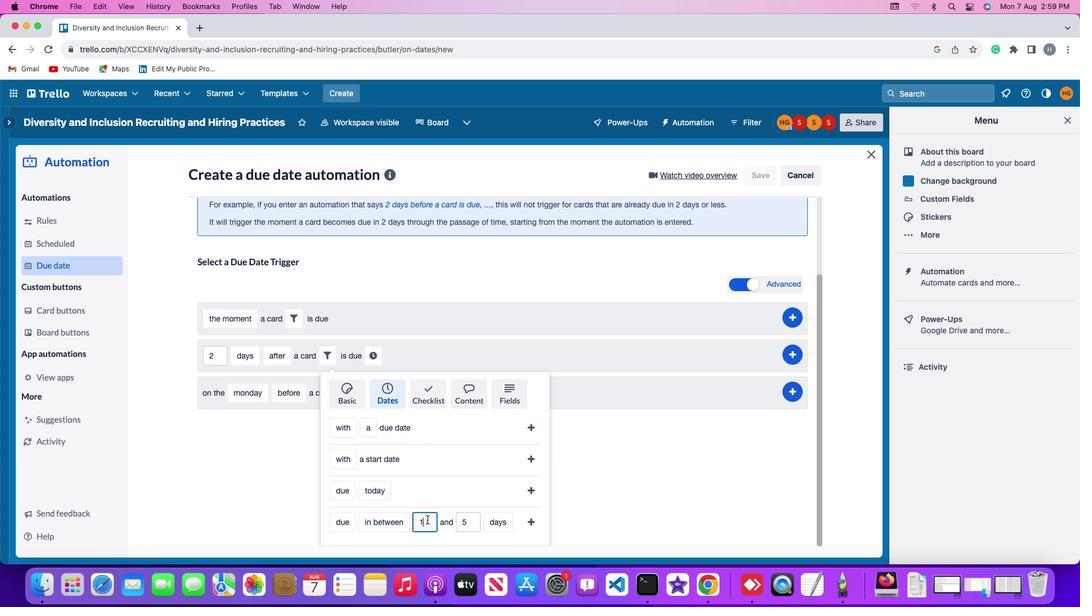
Action: Mouse moved to (426, 516)
Screenshot: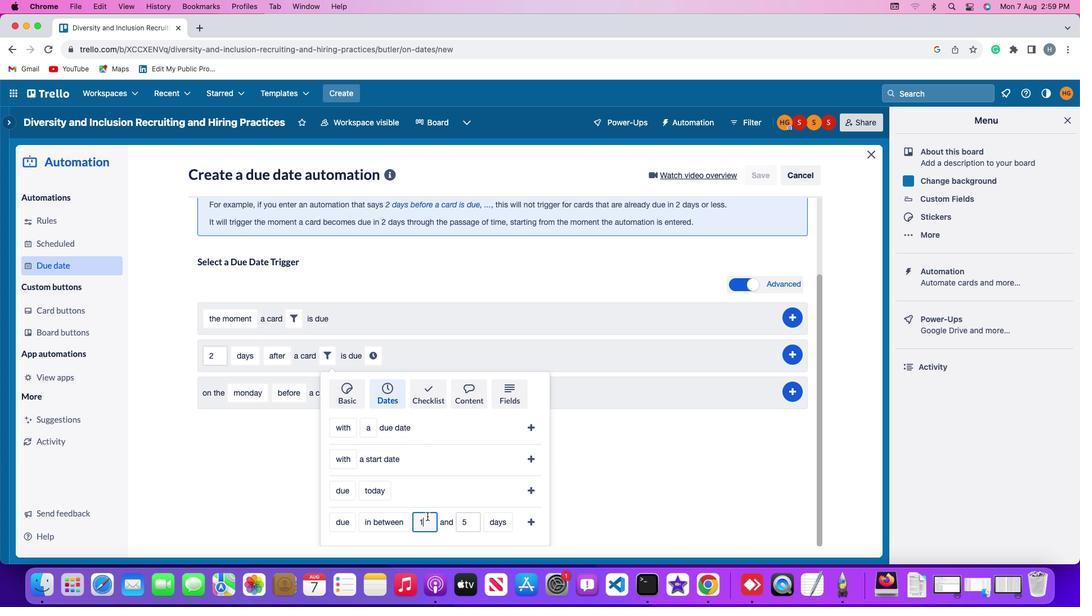 
Action: Key pressed Key.backspace'1'
Screenshot: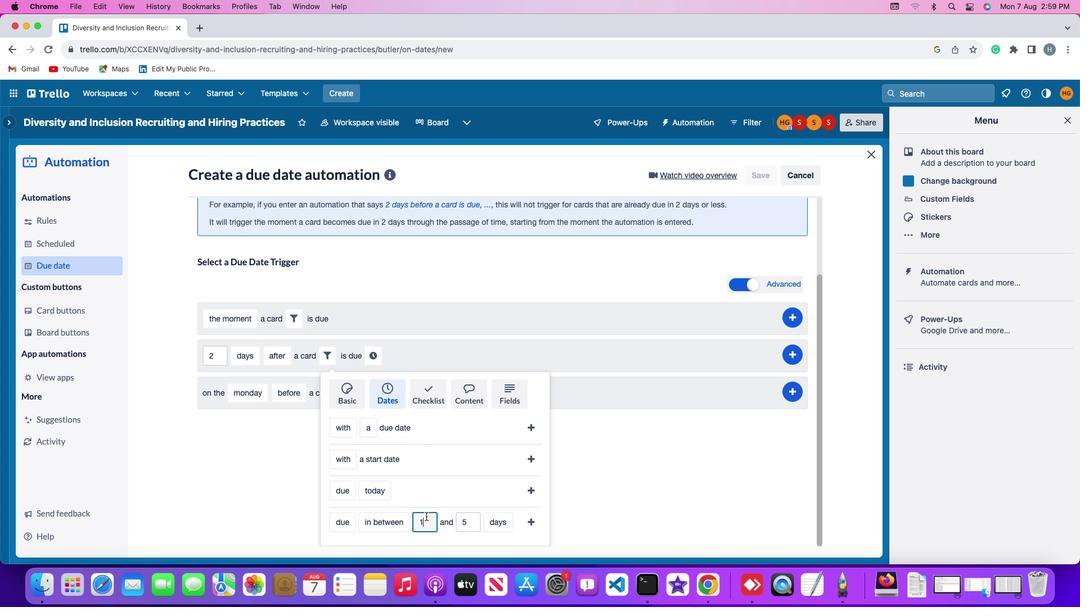 
Action: Mouse moved to (474, 524)
Screenshot: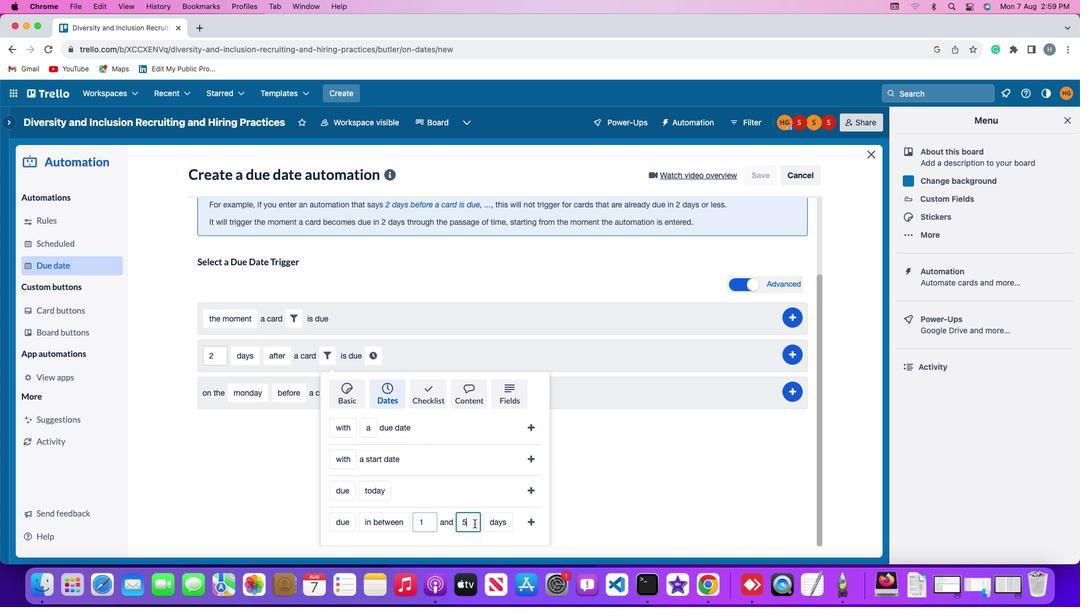 
Action: Mouse pressed left at (474, 524)
Screenshot: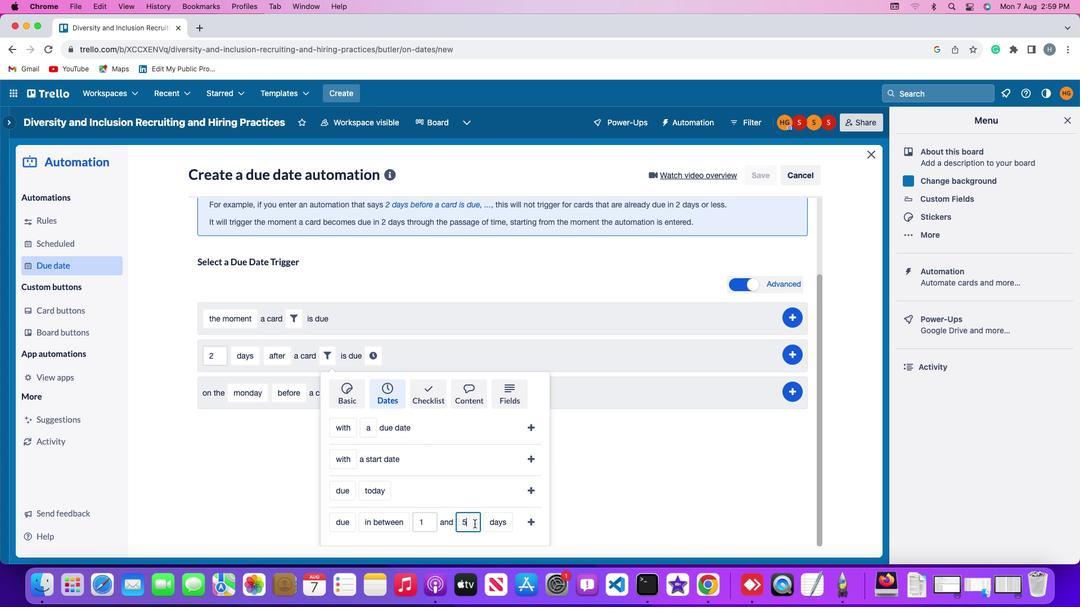 
Action: Mouse moved to (473, 522)
Screenshot: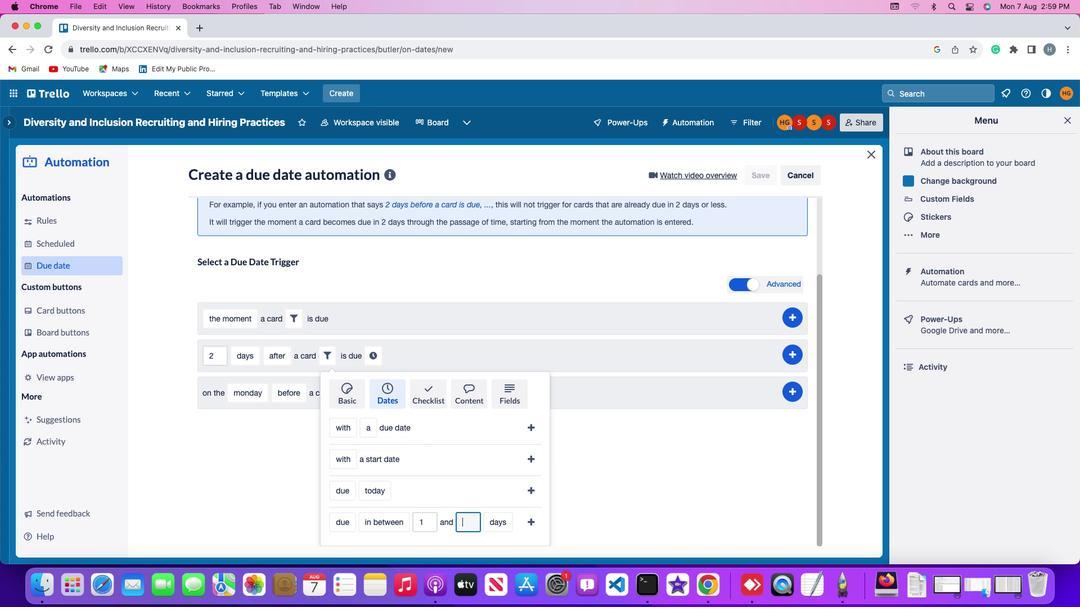 
Action: Key pressed Key.backspace'5'
Screenshot: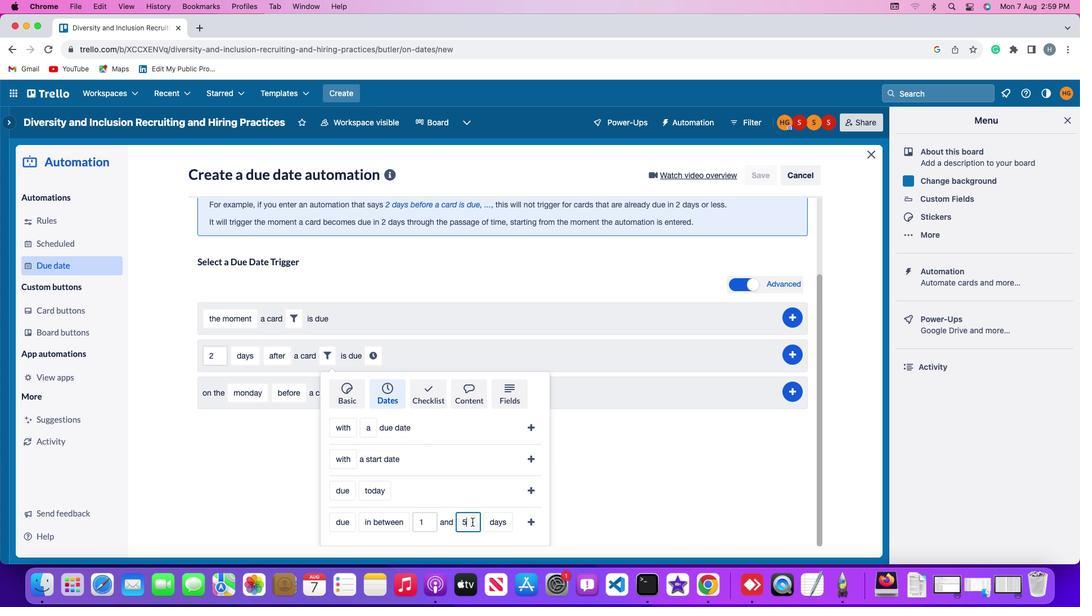 
Action: Mouse moved to (501, 526)
Screenshot: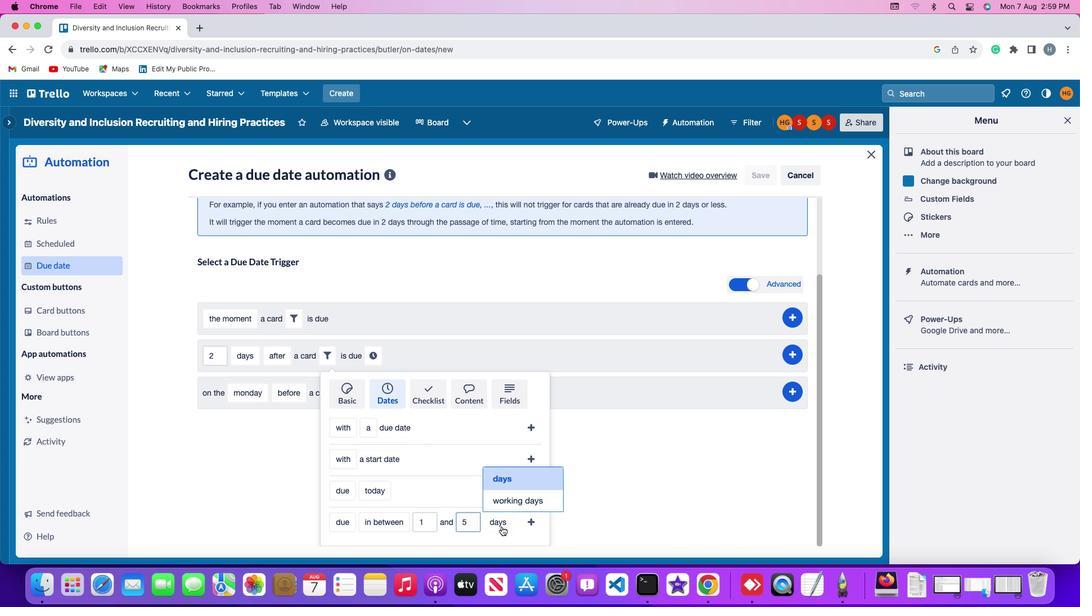 
Action: Mouse pressed left at (501, 526)
Screenshot: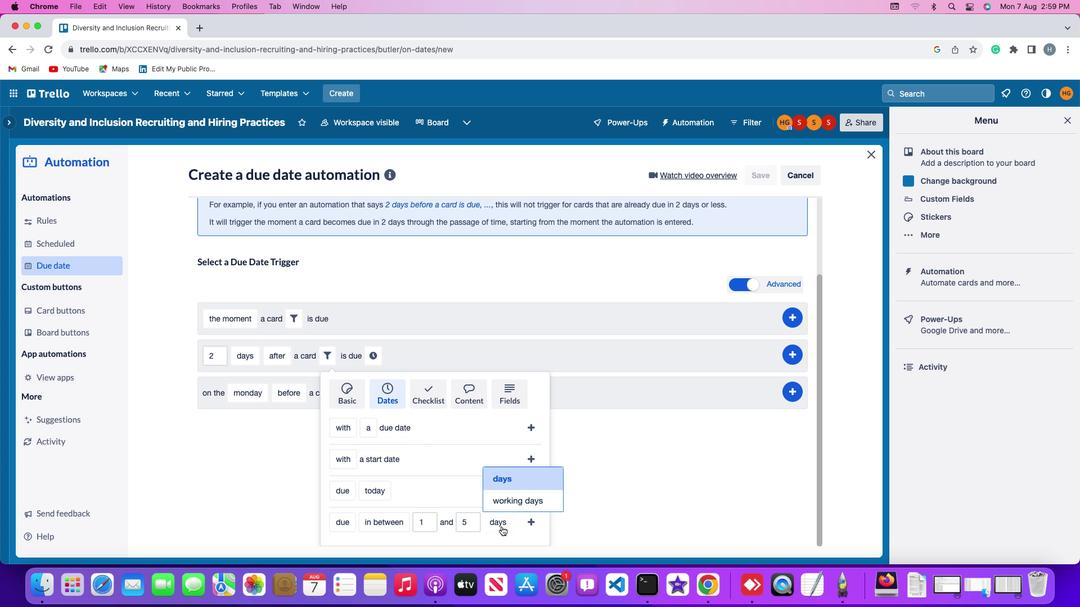 
Action: Mouse moved to (507, 500)
Screenshot: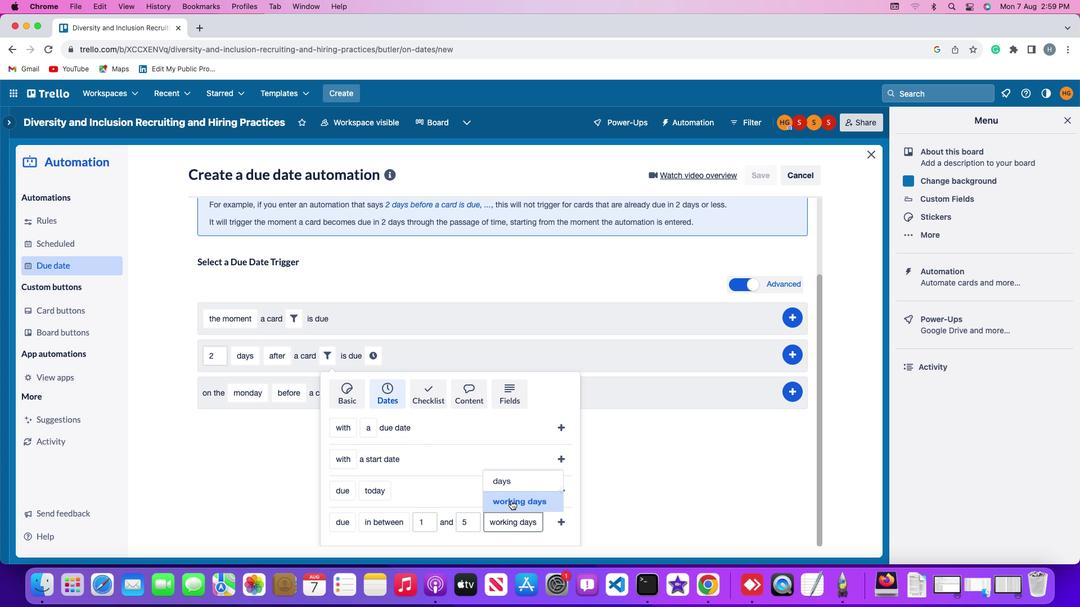 
Action: Mouse pressed left at (507, 500)
Screenshot: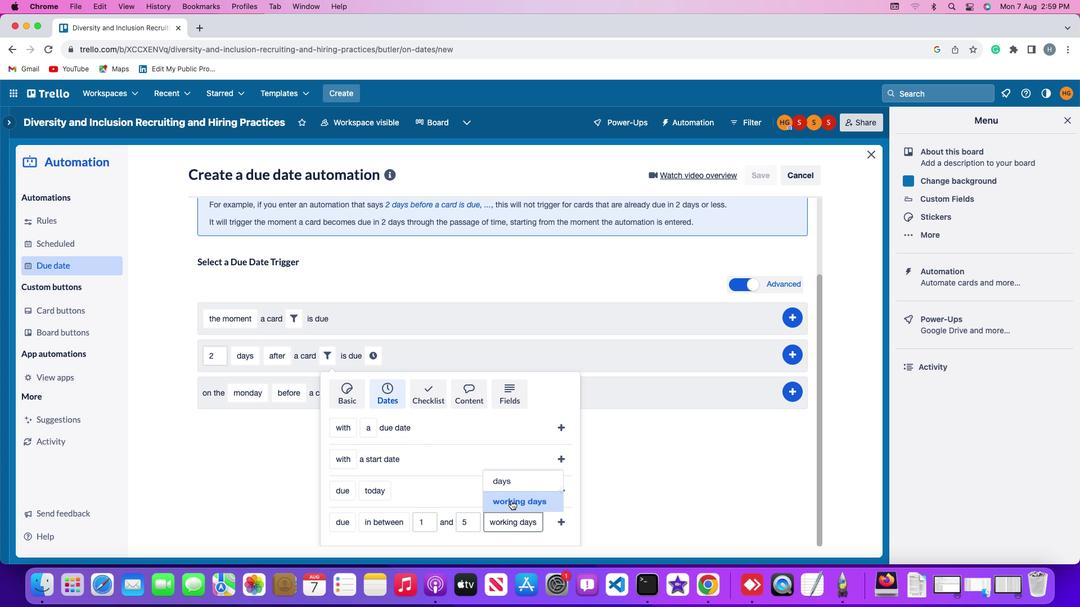 
Action: Mouse moved to (570, 519)
Screenshot: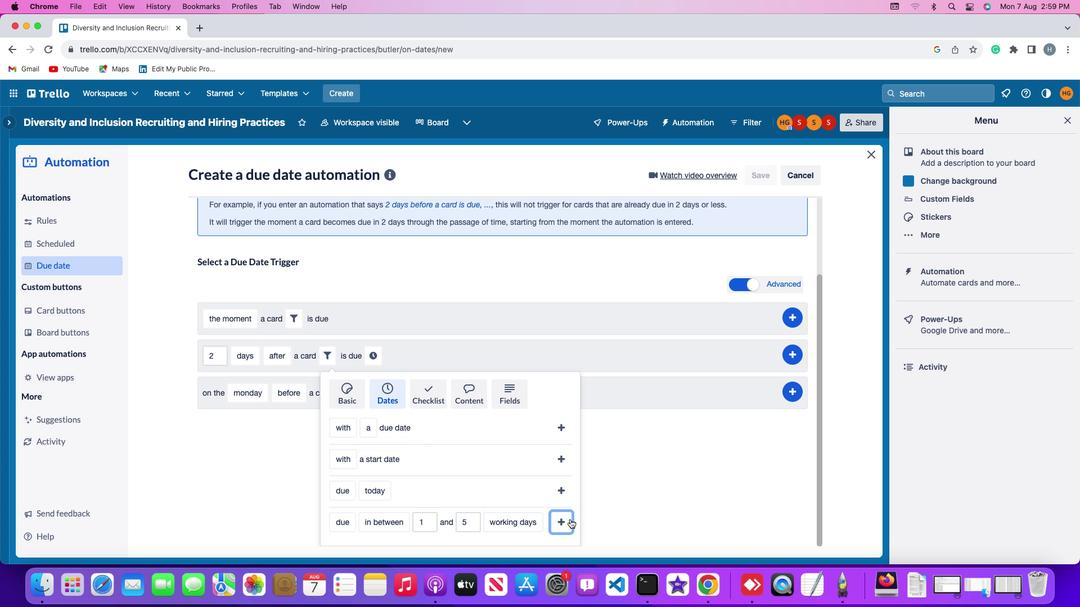 
Action: Mouse pressed left at (570, 519)
Screenshot: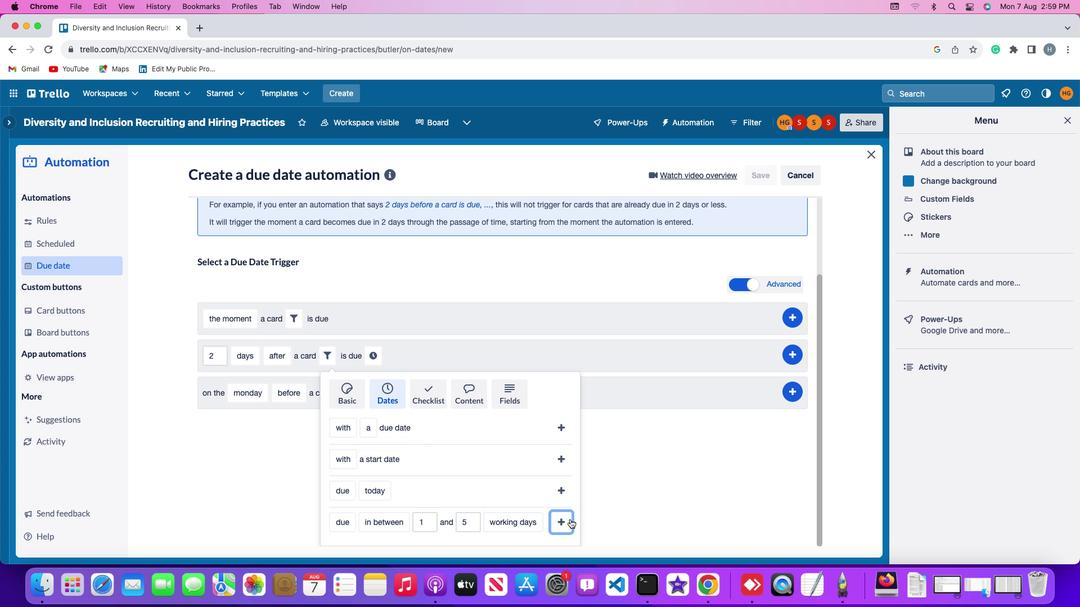 
Action: Mouse moved to (534, 451)
Screenshot: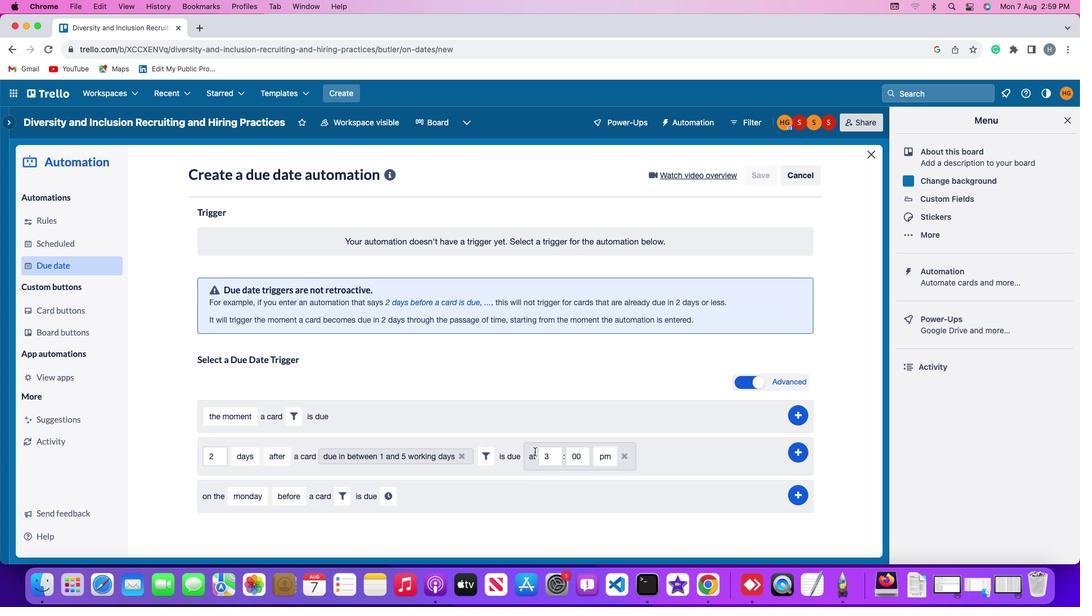 
Action: Mouse pressed left at (534, 451)
Screenshot: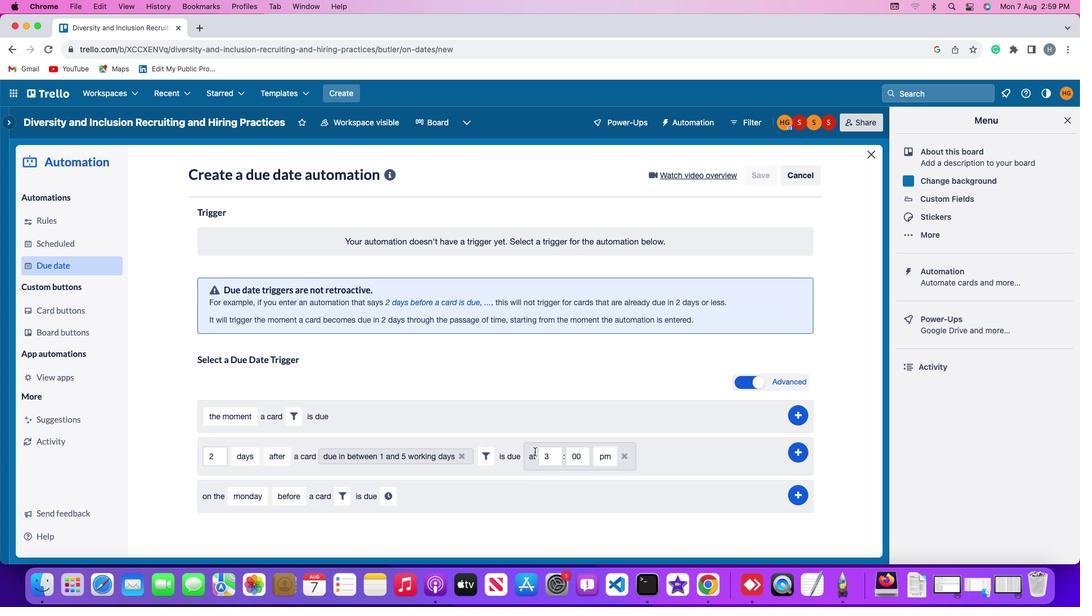 
Action: Mouse moved to (553, 456)
Screenshot: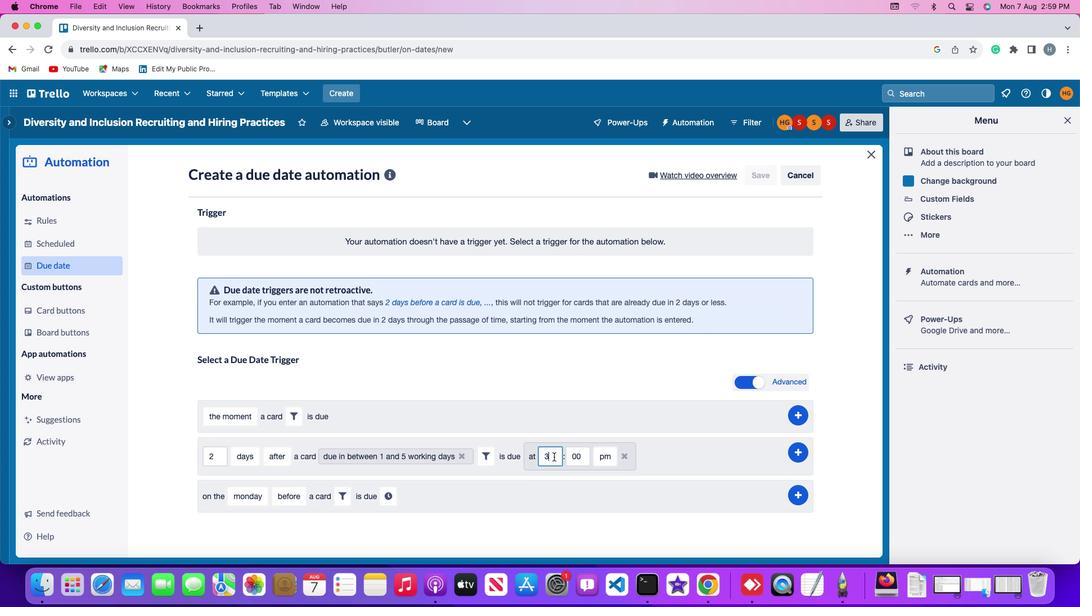 
Action: Mouse pressed left at (553, 456)
Screenshot: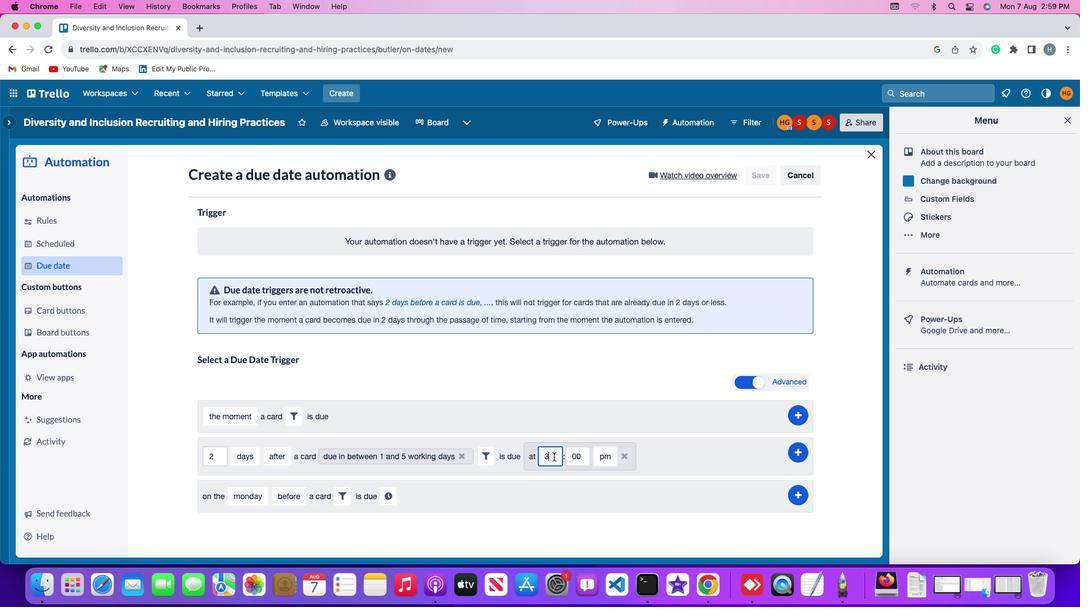 
Action: Key pressed Key.backspace'1''1'
Screenshot: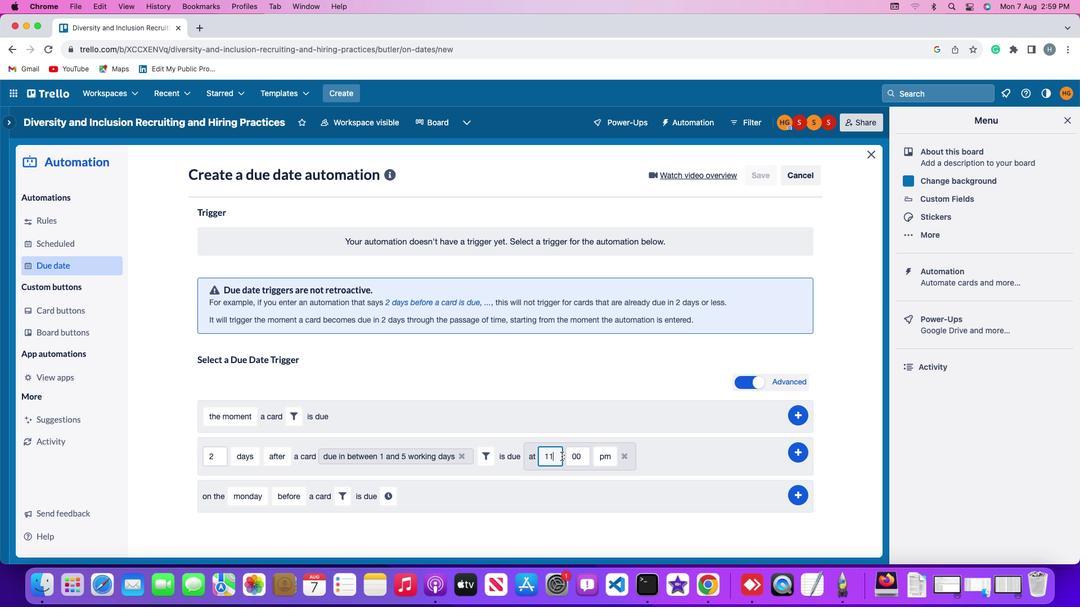
Action: Mouse moved to (583, 455)
Screenshot: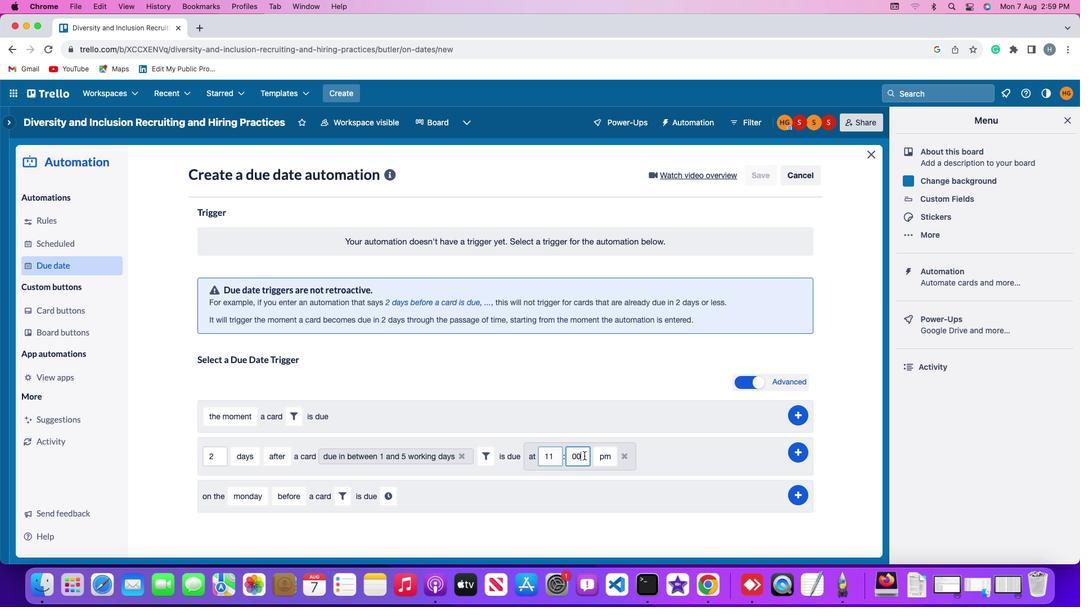 
Action: Mouse pressed left at (583, 455)
Screenshot: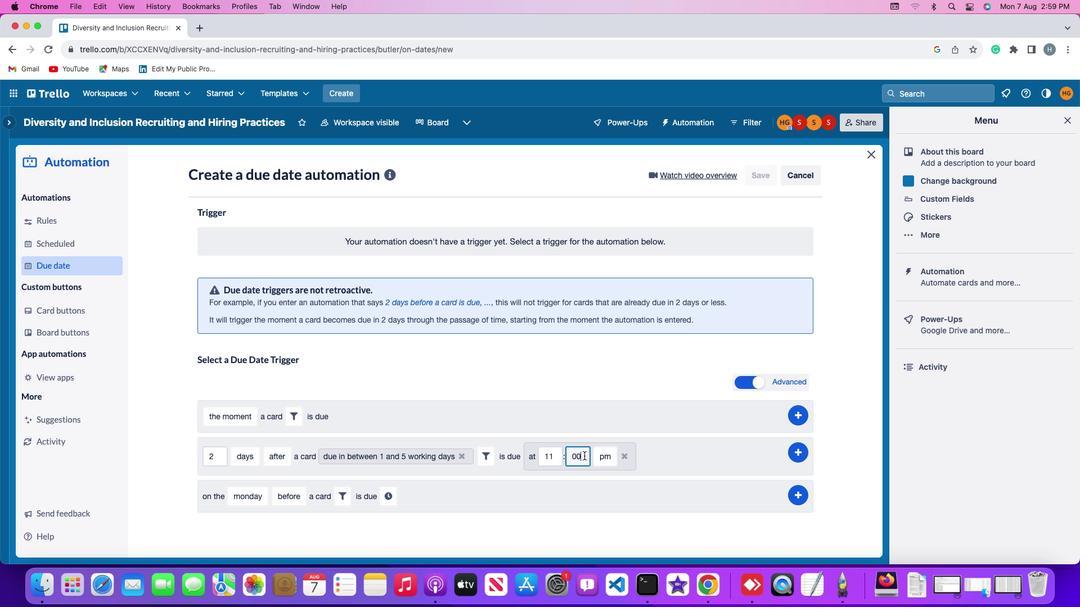 
Action: Mouse moved to (583, 455)
Screenshot: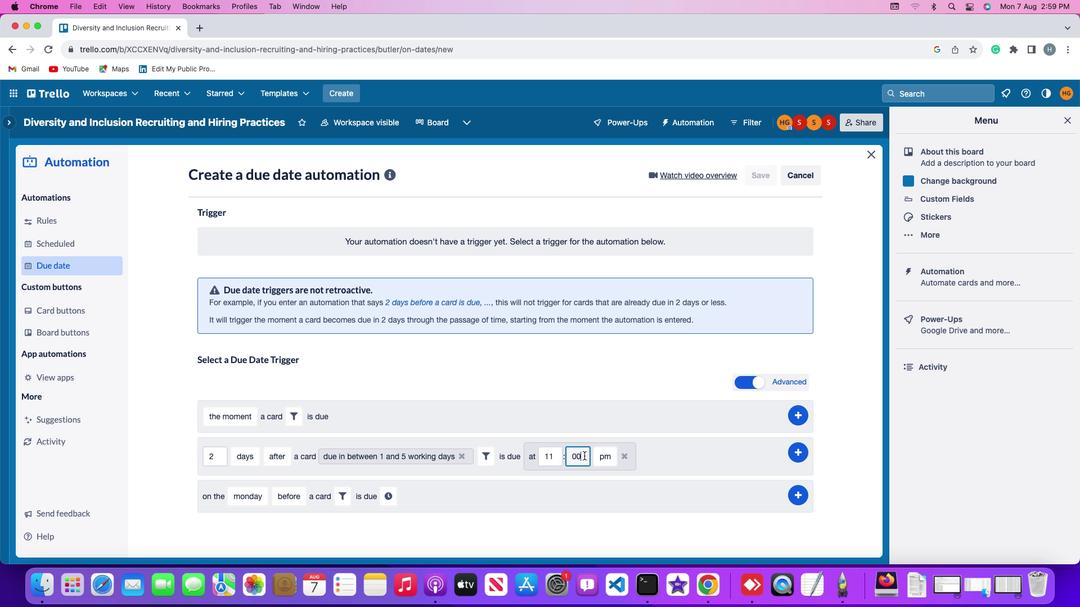 
Action: Key pressed Key.backspaceKey.backspace'0''0'
Screenshot: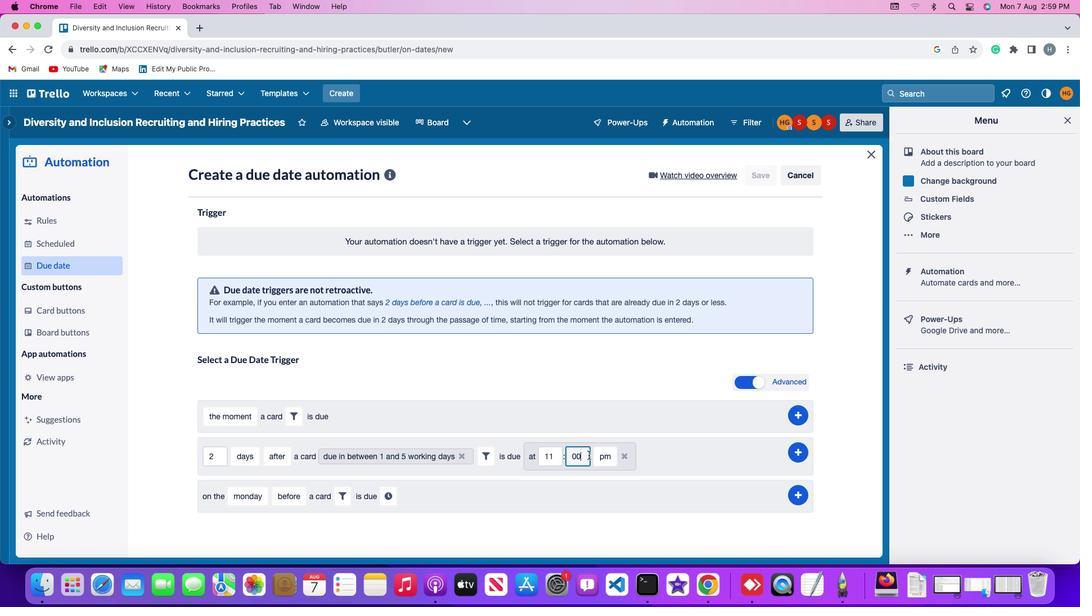 
Action: Mouse moved to (601, 455)
Screenshot: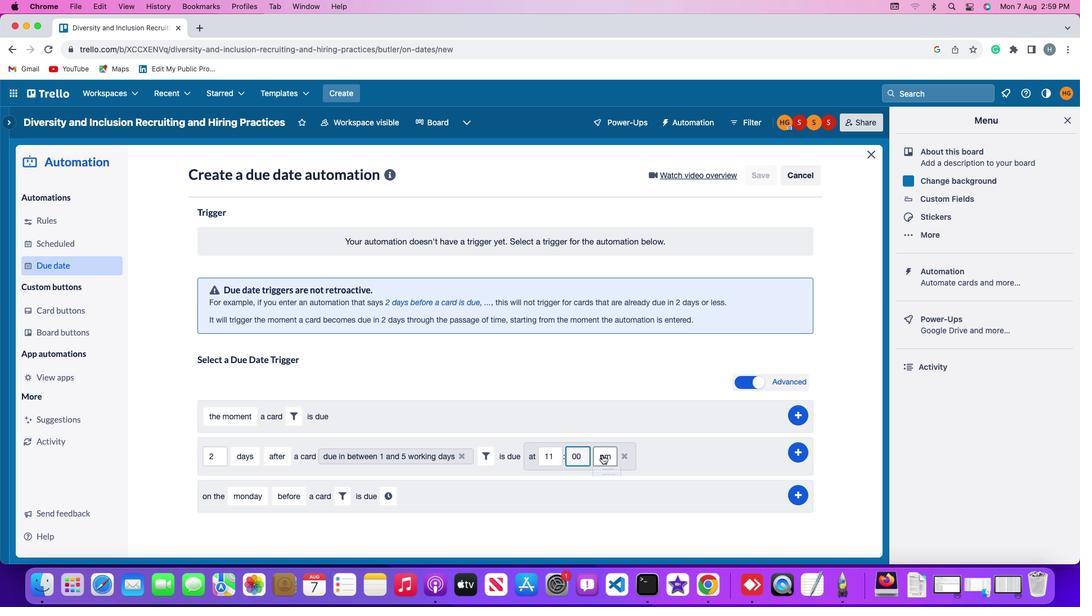
Action: Mouse pressed left at (601, 455)
Screenshot: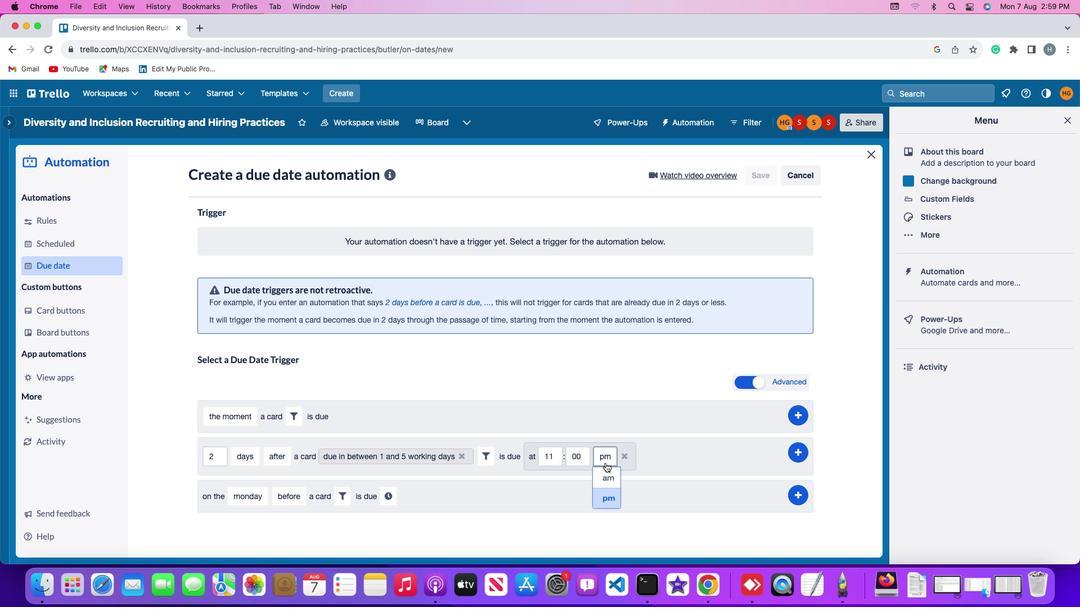 
Action: Mouse moved to (607, 470)
Screenshot: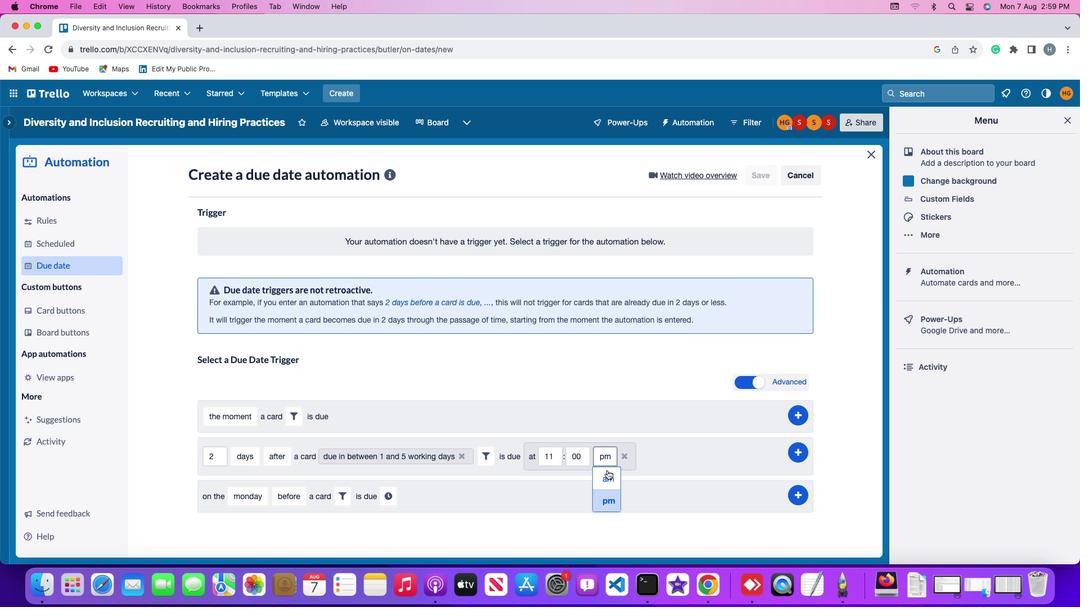 
Action: Mouse pressed left at (607, 470)
Screenshot: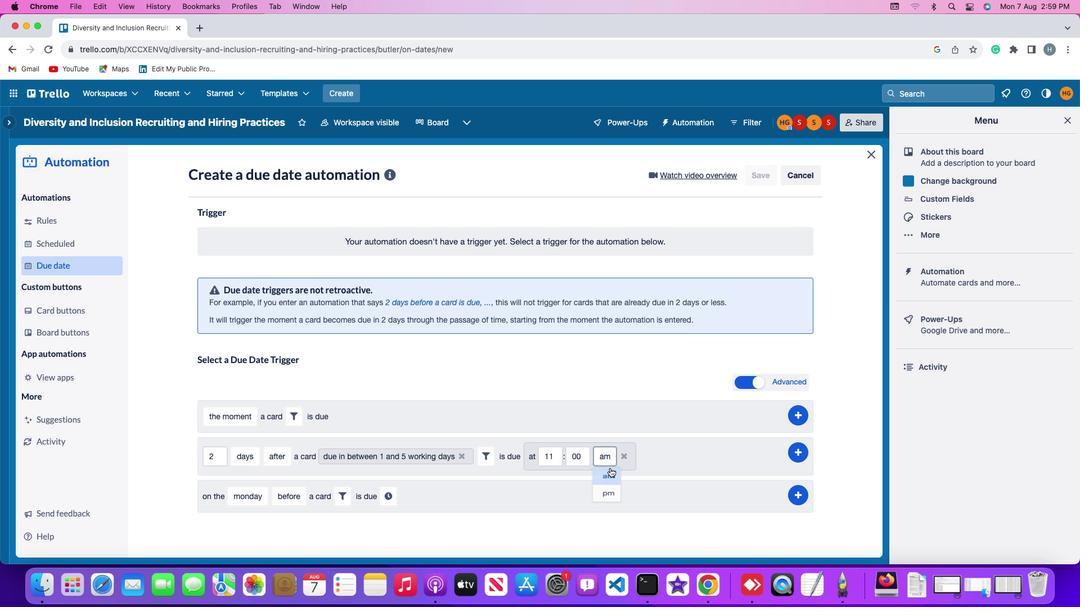 
Action: Mouse moved to (797, 449)
Screenshot: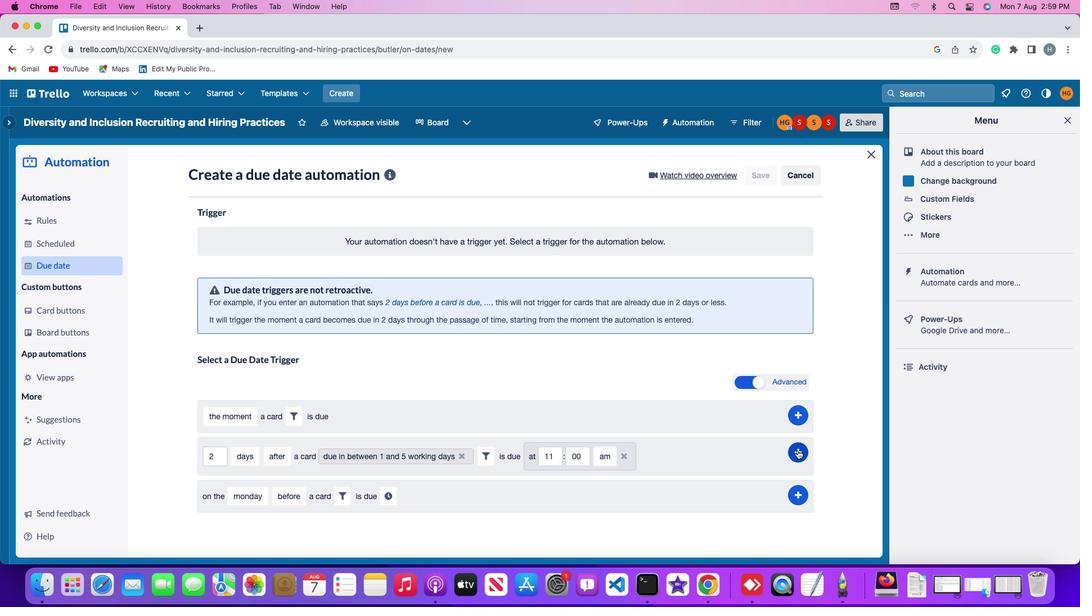 
Action: Mouse pressed left at (797, 449)
Screenshot: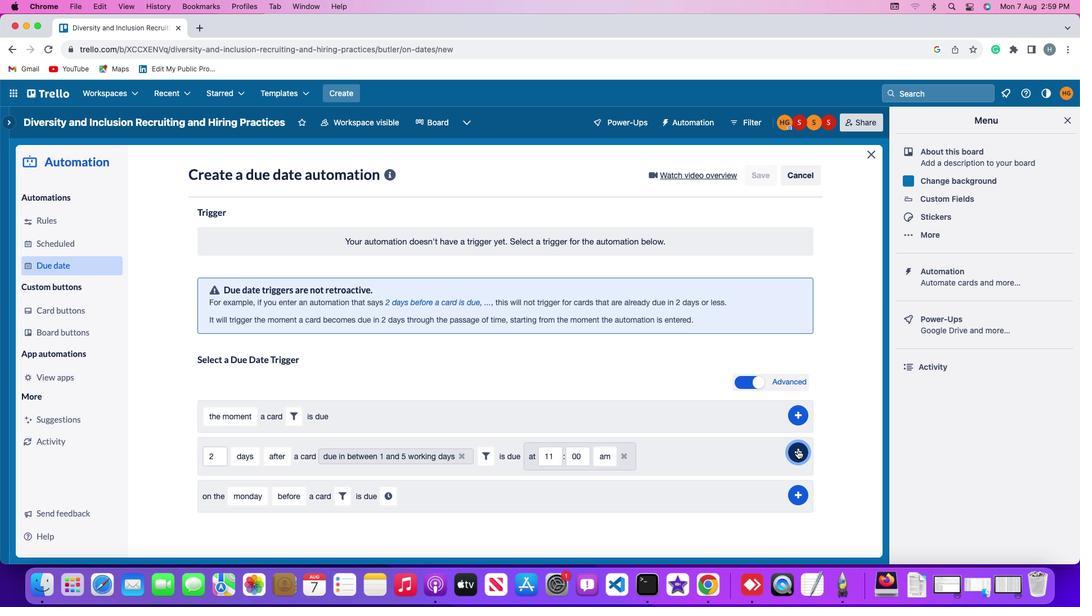 
Action: Mouse moved to (856, 365)
Screenshot: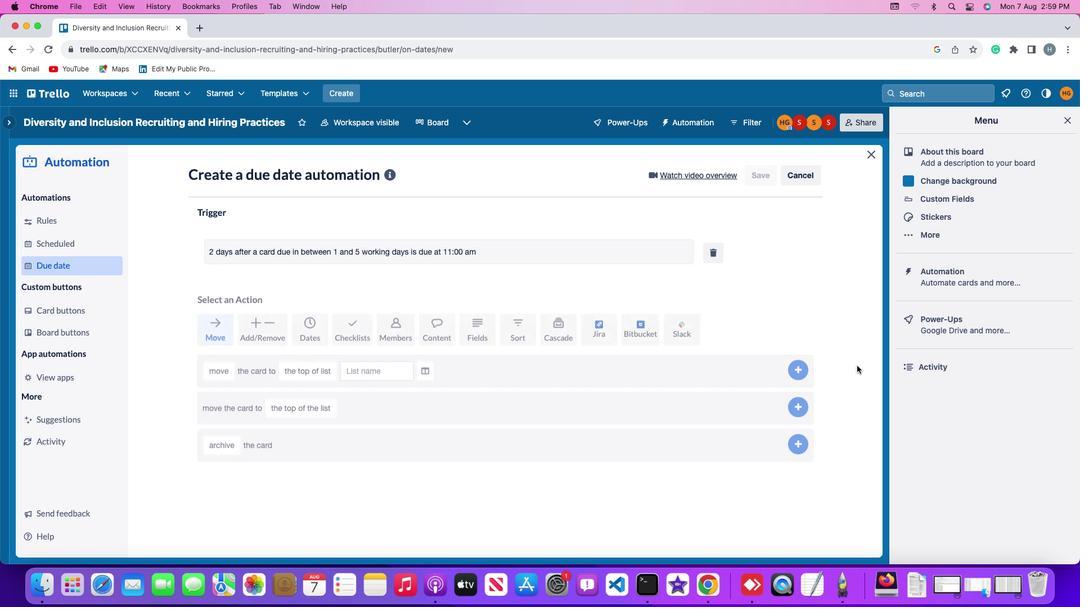 
